 Task: Check the sale-to-list ratio of island bar in the last 1 year.
Action: Mouse moved to (839, 196)
Screenshot: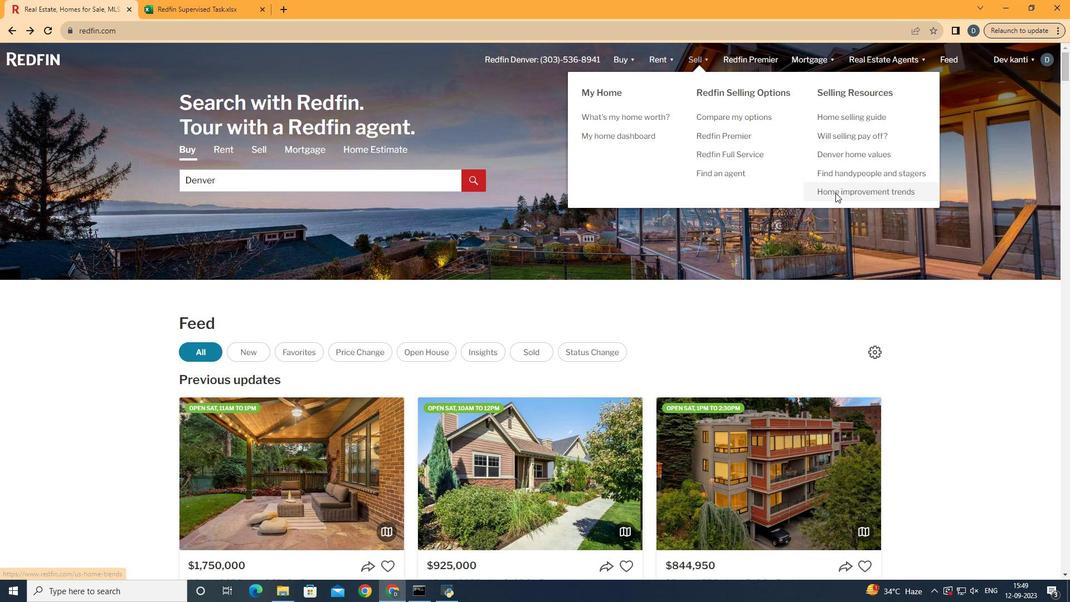 
Action: Mouse pressed left at (839, 196)
Screenshot: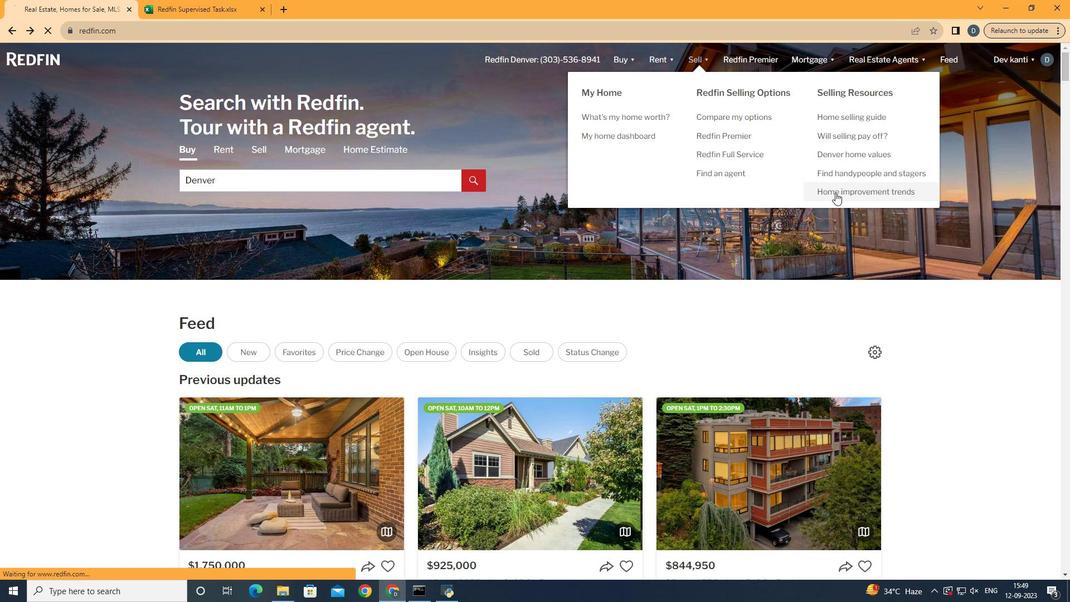 
Action: Mouse moved to (277, 217)
Screenshot: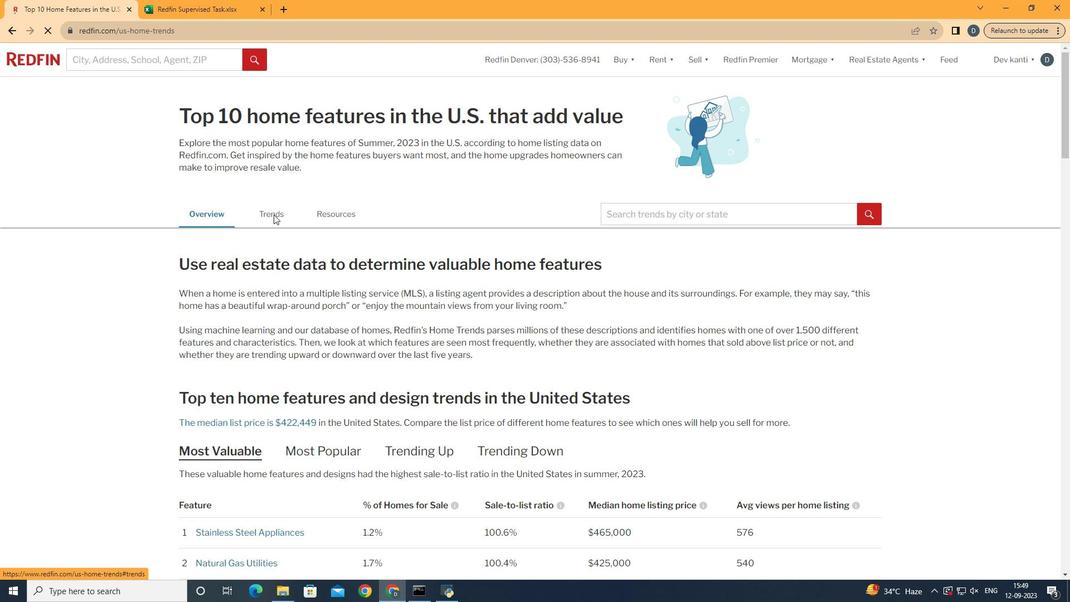 
Action: Mouse pressed left at (277, 217)
Screenshot: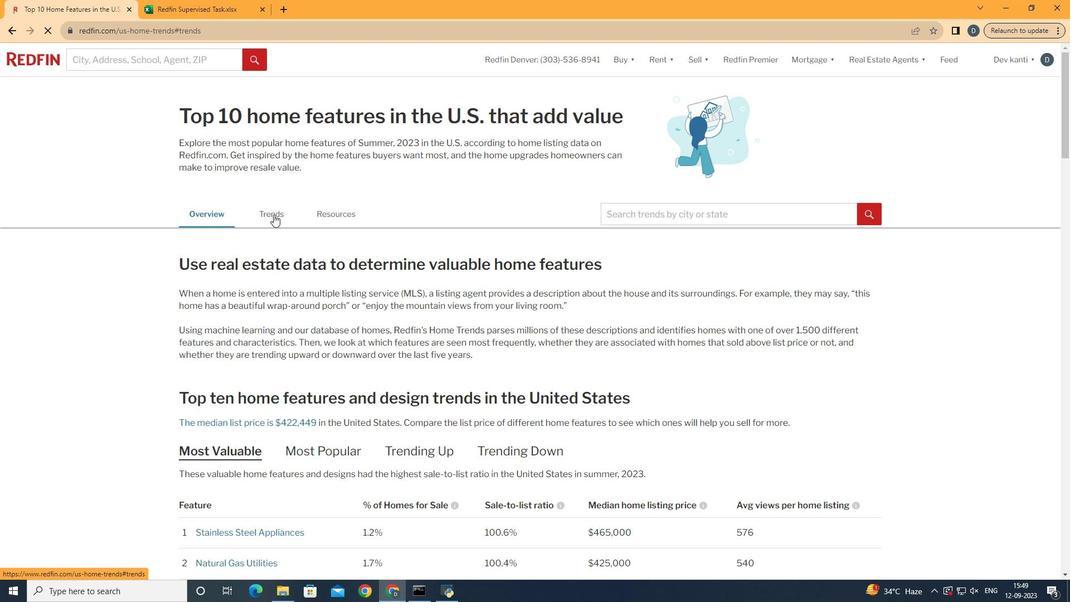 
Action: Mouse moved to (331, 381)
Screenshot: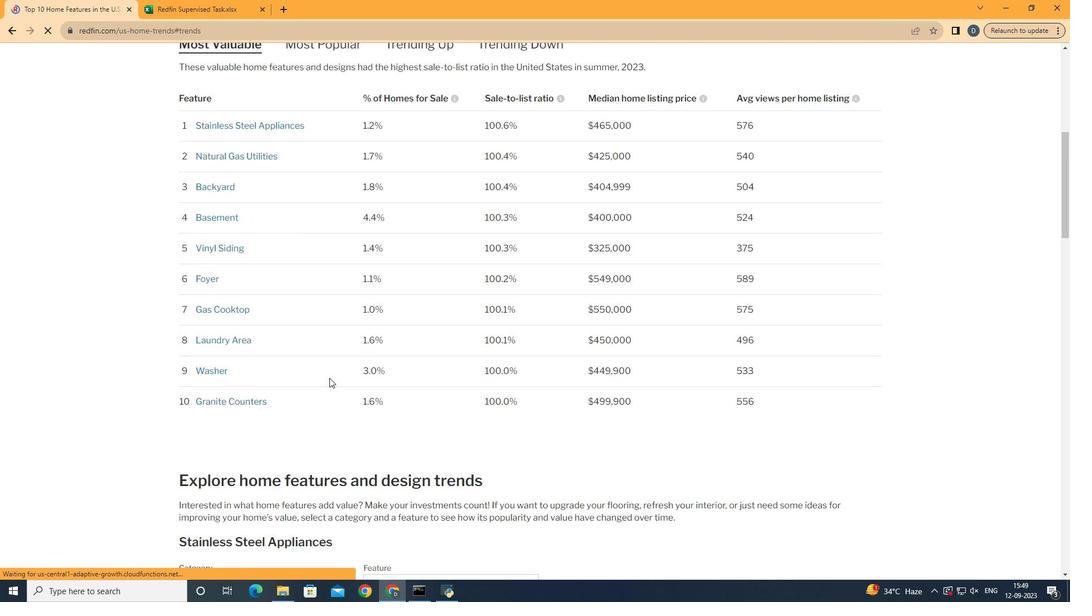 
Action: Mouse scrolled (331, 380) with delta (0, 0)
Screenshot: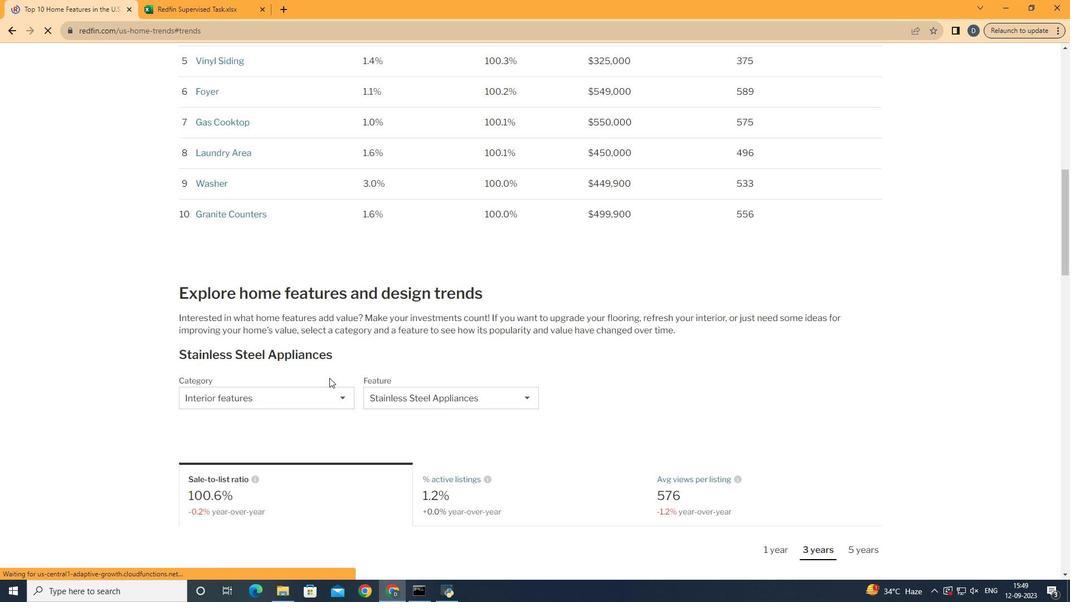 
Action: Mouse scrolled (331, 380) with delta (0, 0)
Screenshot: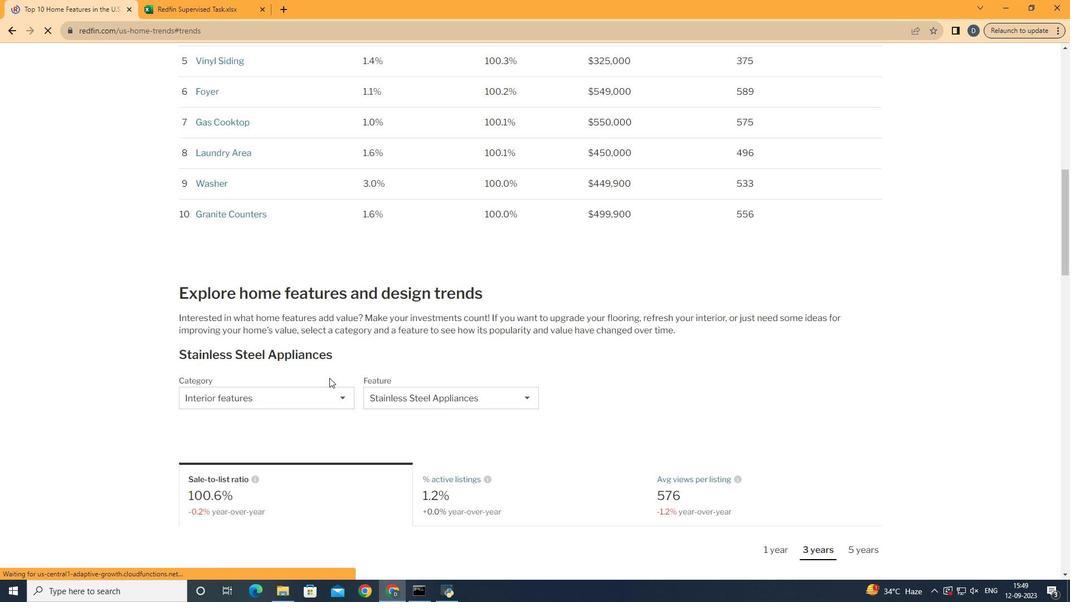 
Action: Mouse scrolled (331, 380) with delta (0, 0)
Screenshot: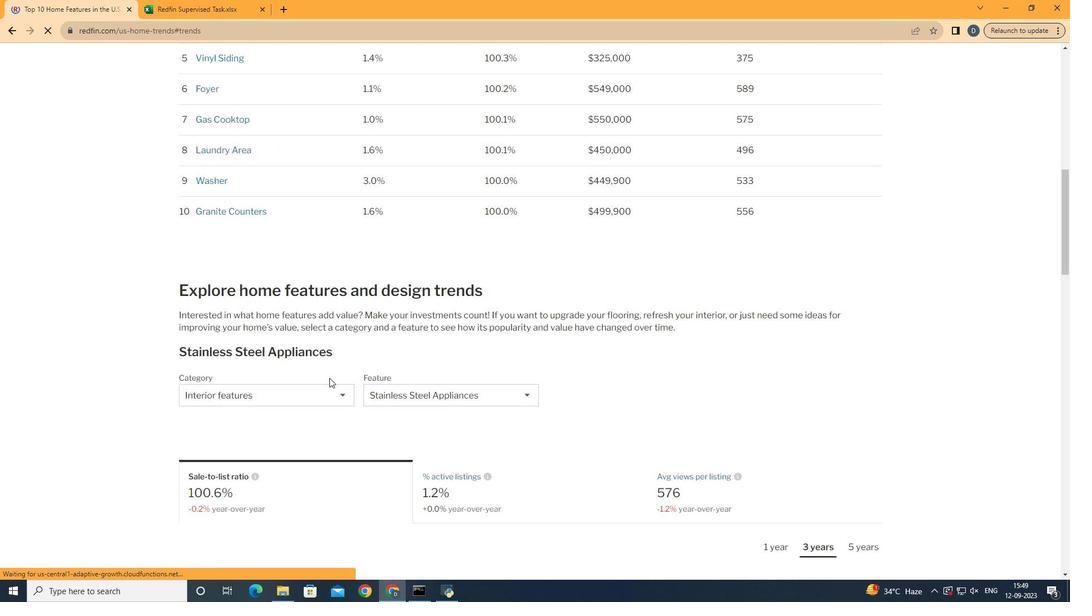 
Action: Mouse scrolled (331, 380) with delta (0, 0)
Screenshot: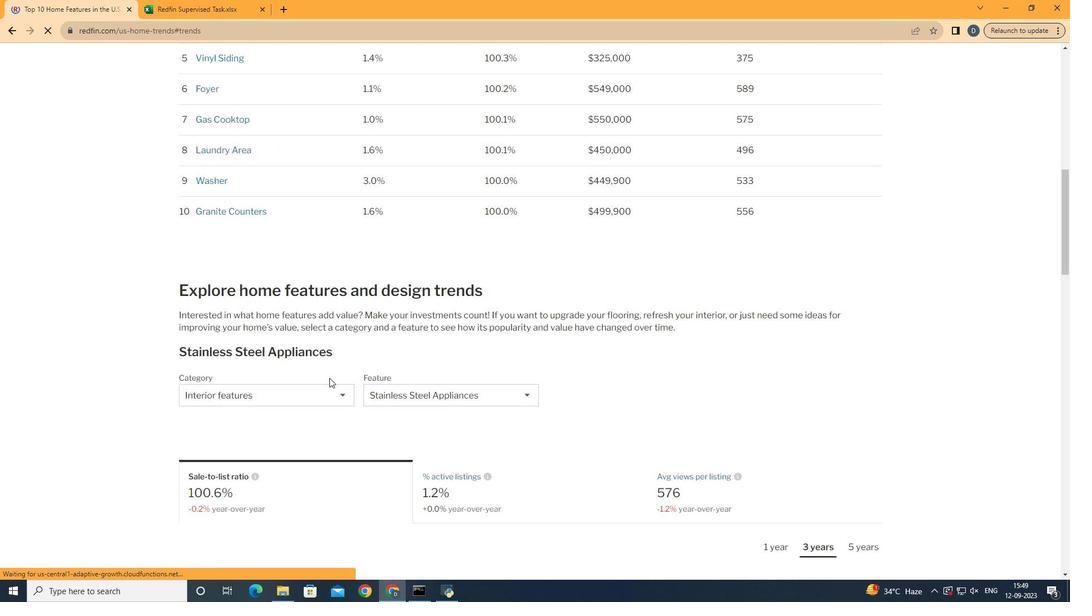 
Action: Mouse scrolled (331, 380) with delta (0, 0)
Screenshot: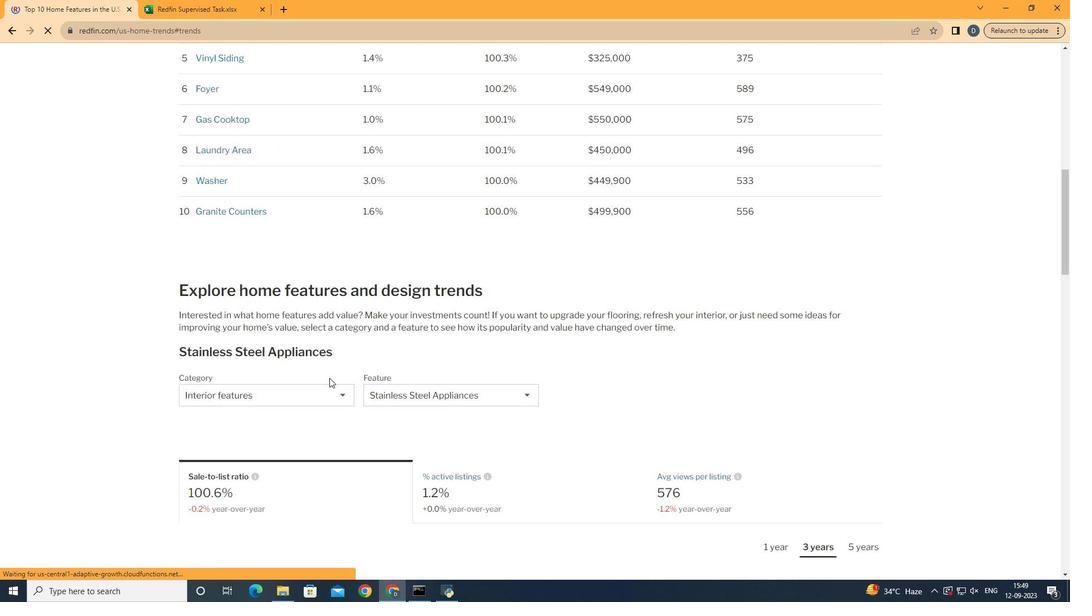 
Action: Mouse moved to (332, 381)
Screenshot: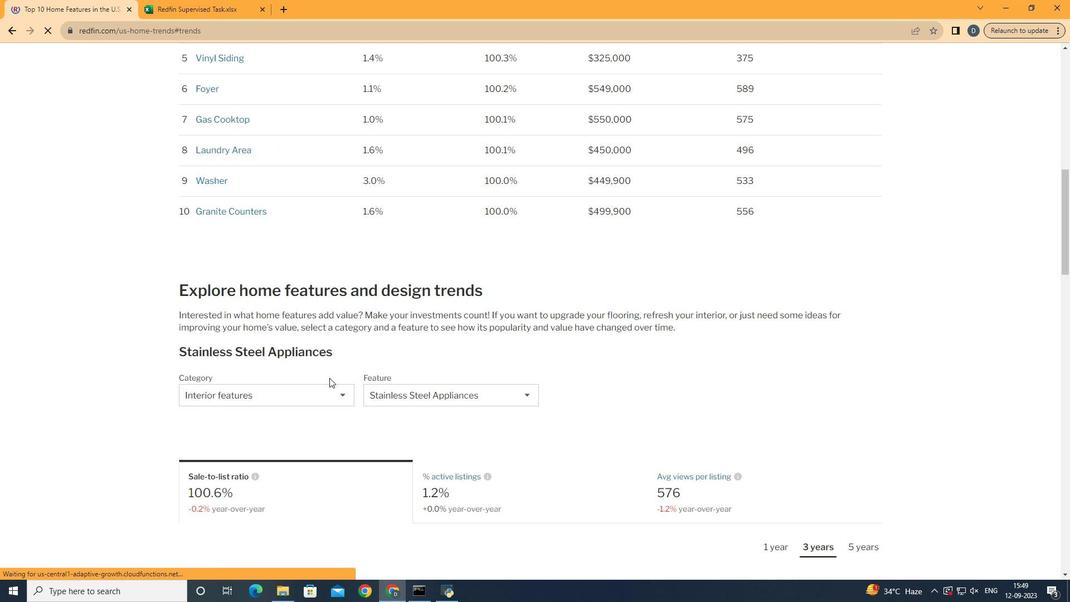 
Action: Mouse scrolled (332, 380) with delta (0, 0)
Screenshot: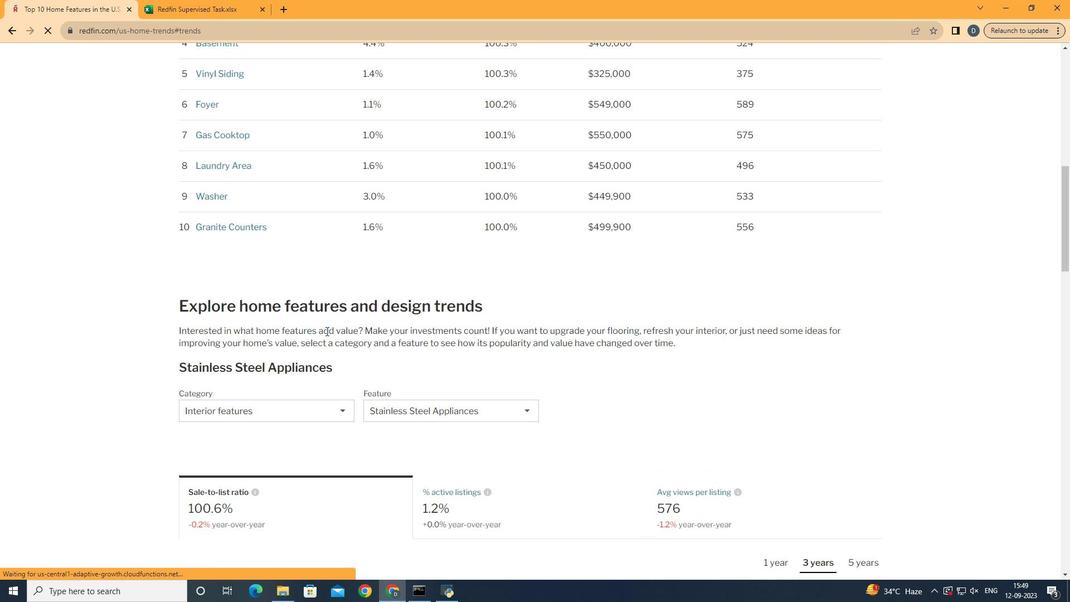 
Action: Mouse scrolled (332, 380) with delta (0, 0)
Screenshot: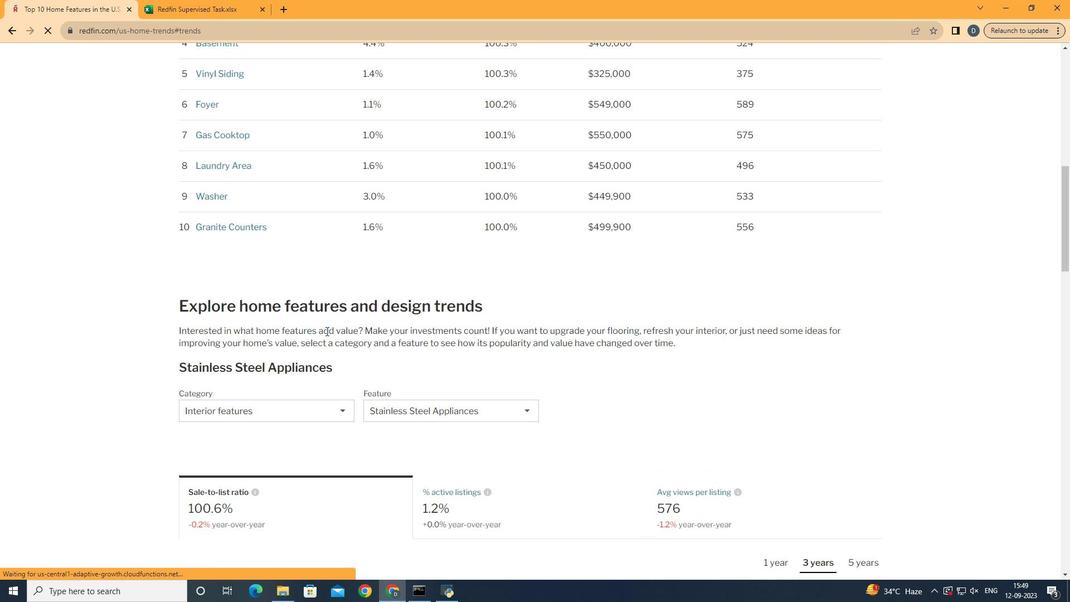 
Action: Mouse scrolled (332, 380) with delta (0, 0)
Screenshot: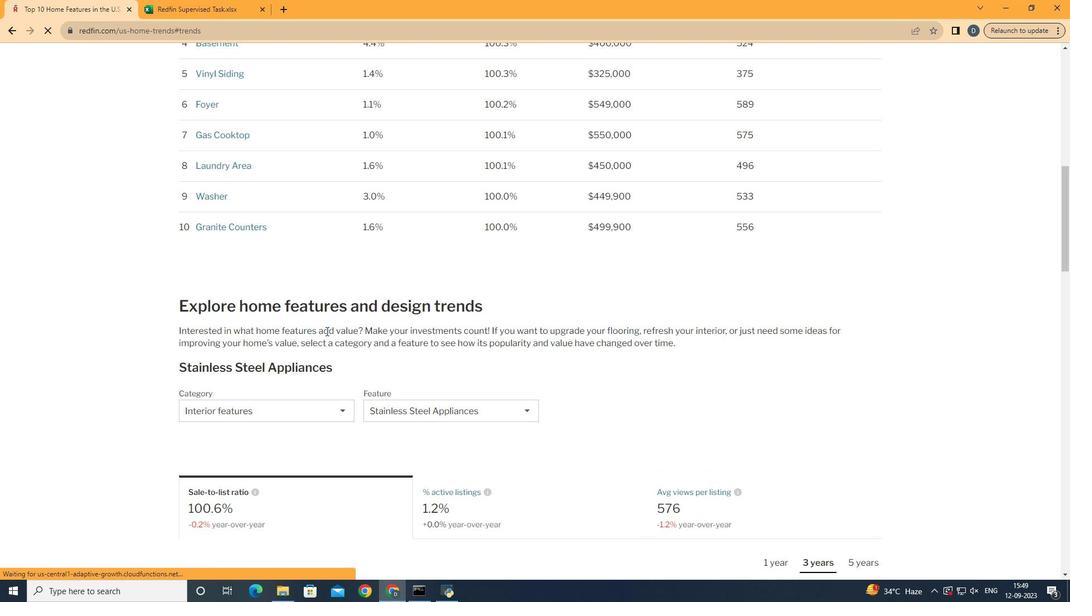 
Action: Mouse moved to (323, 328)
Screenshot: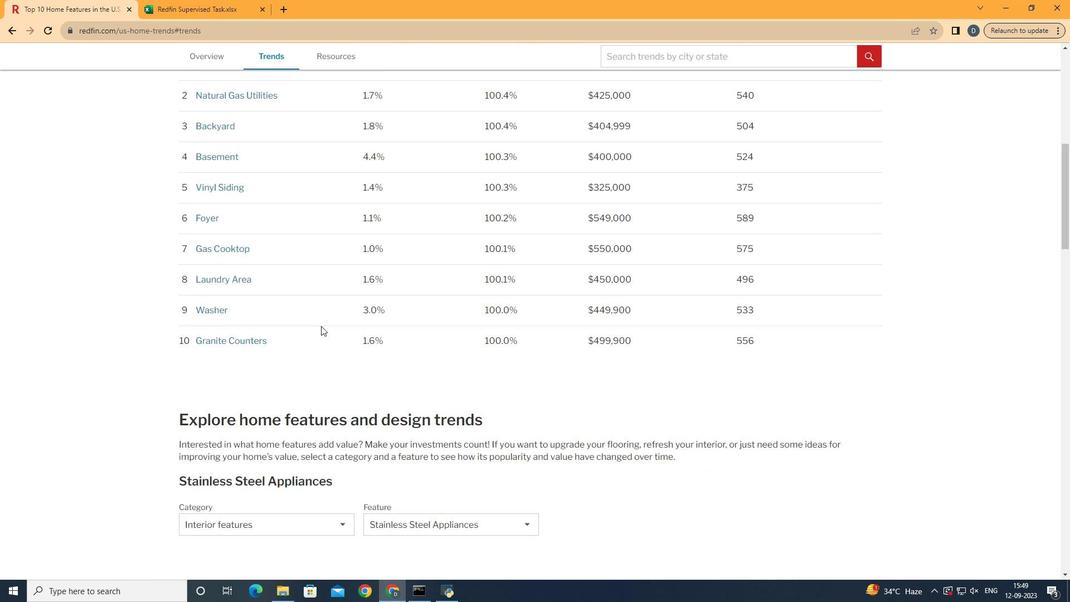
Action: Mouse scrolled (323, 327) with delta (0, 0)
Screenshot: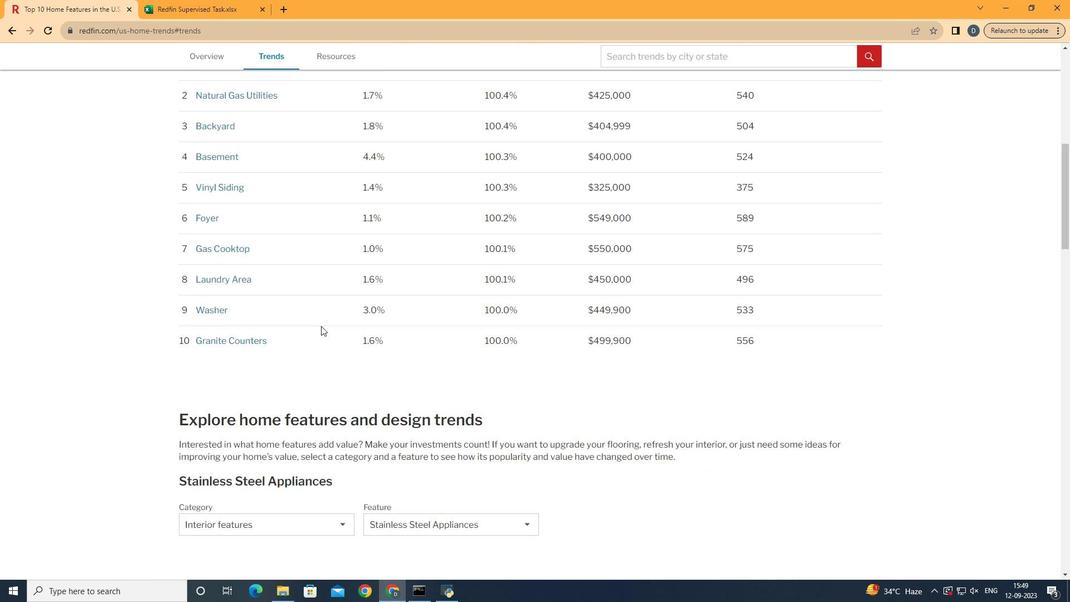 
Action: Mouse moved to (323, 328)
Screenshot: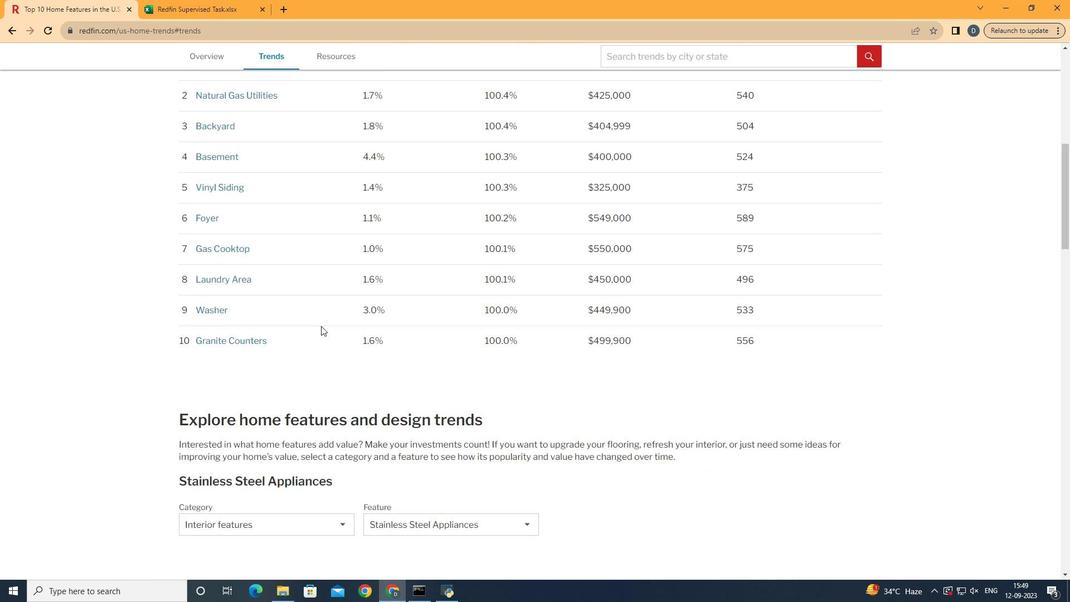 
Action: Mouse scrolled (323, 328) with delta (0, 0)
Screenshot: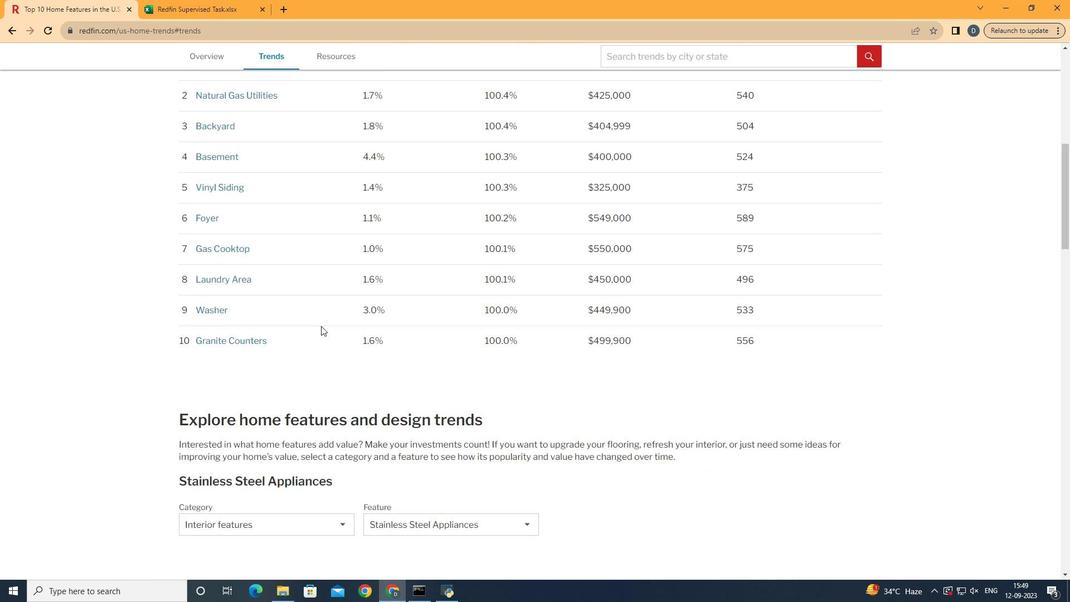 
Action: Mouse scrolled (323, 328) with delta (0, 0)
Screenshot: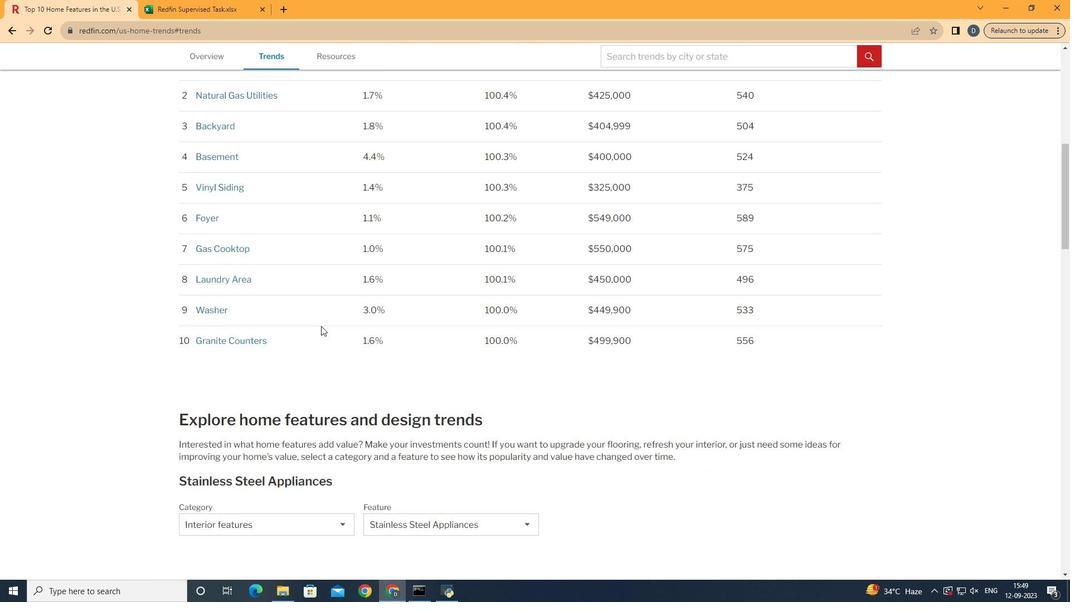 
Action: Mouse moved to (324, 329)
Screenshot: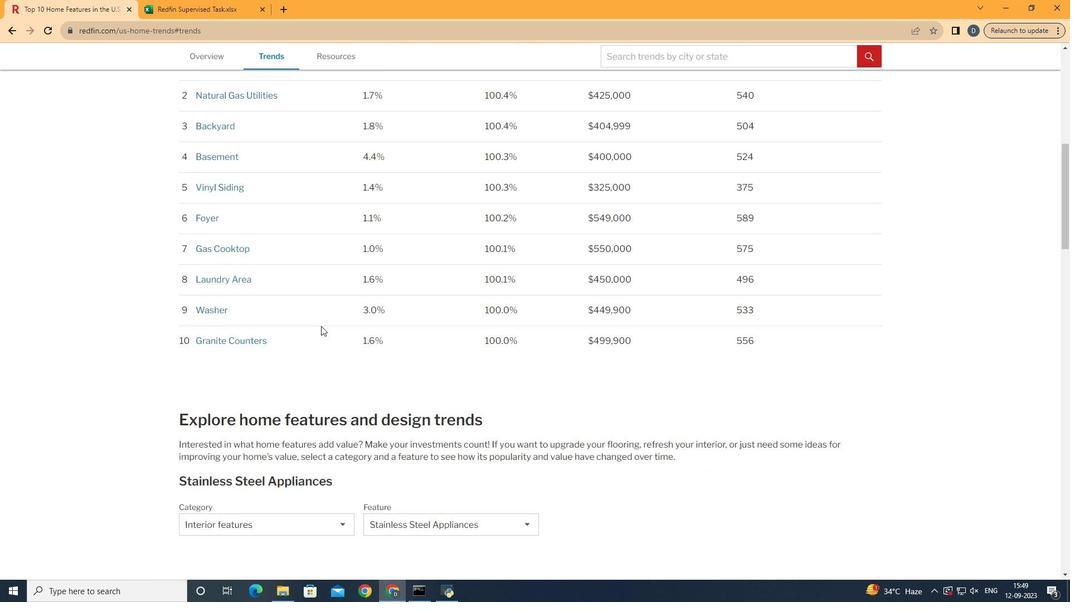 
Action: Mouse scrolled (324, 328) with delta (0, 0)
Screenshot: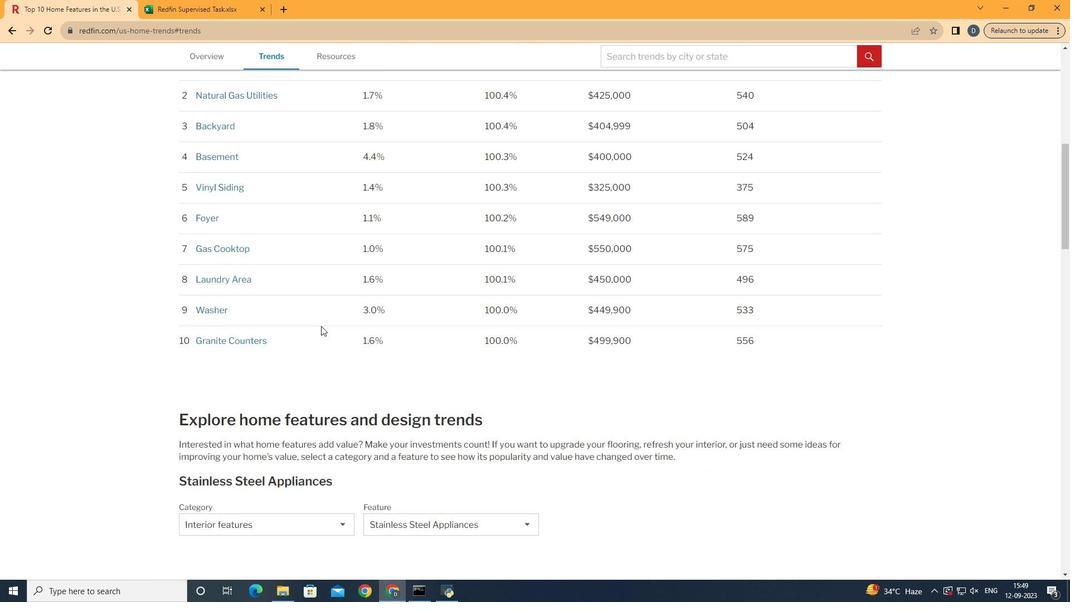 
Action: Mouse moved to (324, 326)
Screenshot: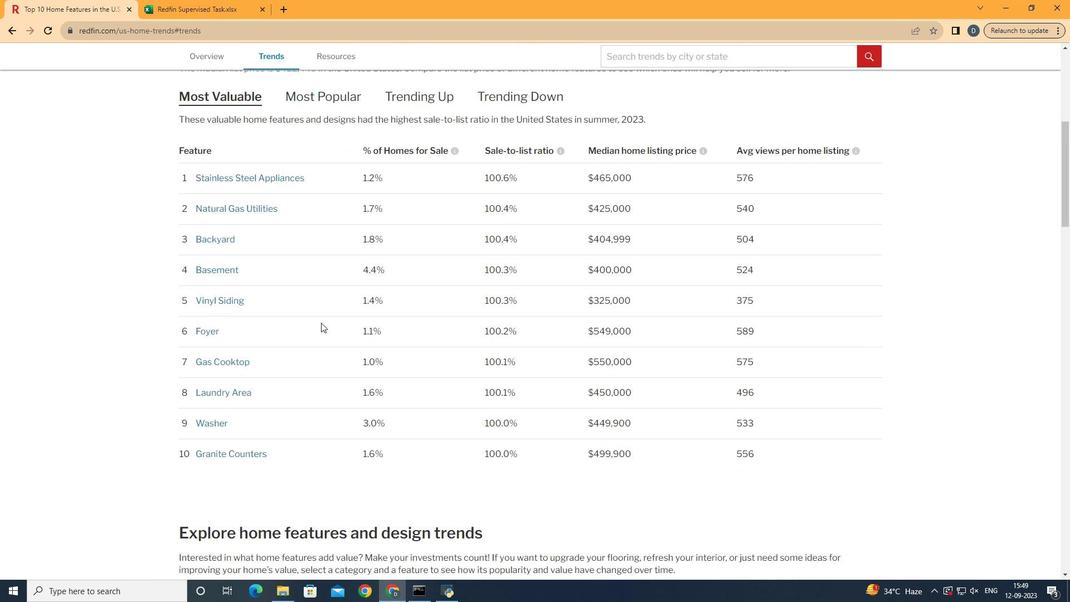 
Action: Mouse scrolled (324, 325) with delta (0, 0)
Screenshot: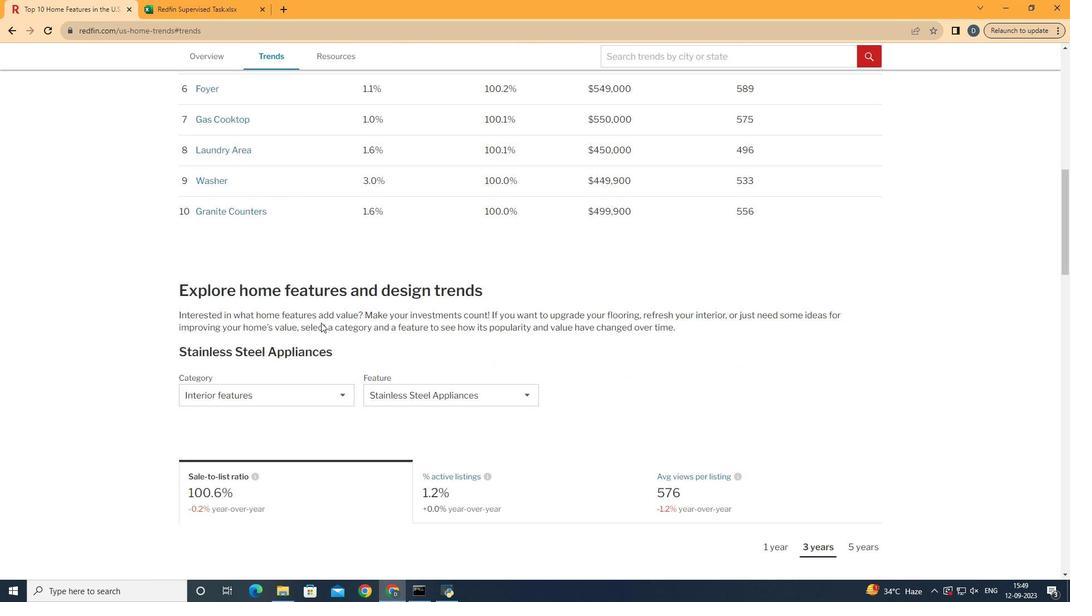
Action: Mouse scrolled (324, 325) with delta (0, 0)
Screenshot: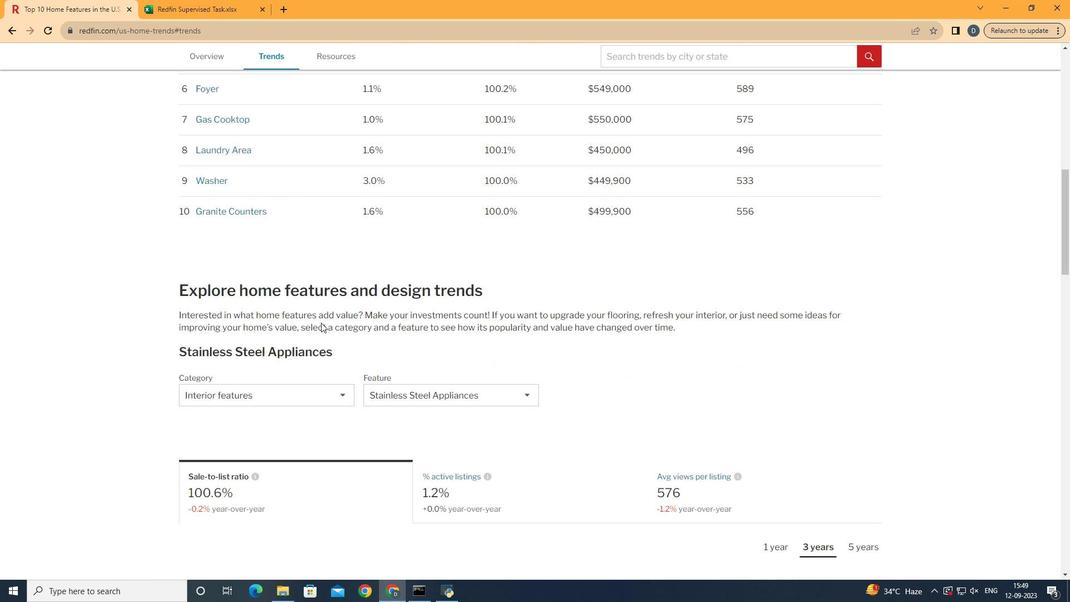 
Action: Mouse scrolled (324, 325) with delta (0, 0)
Screenshot: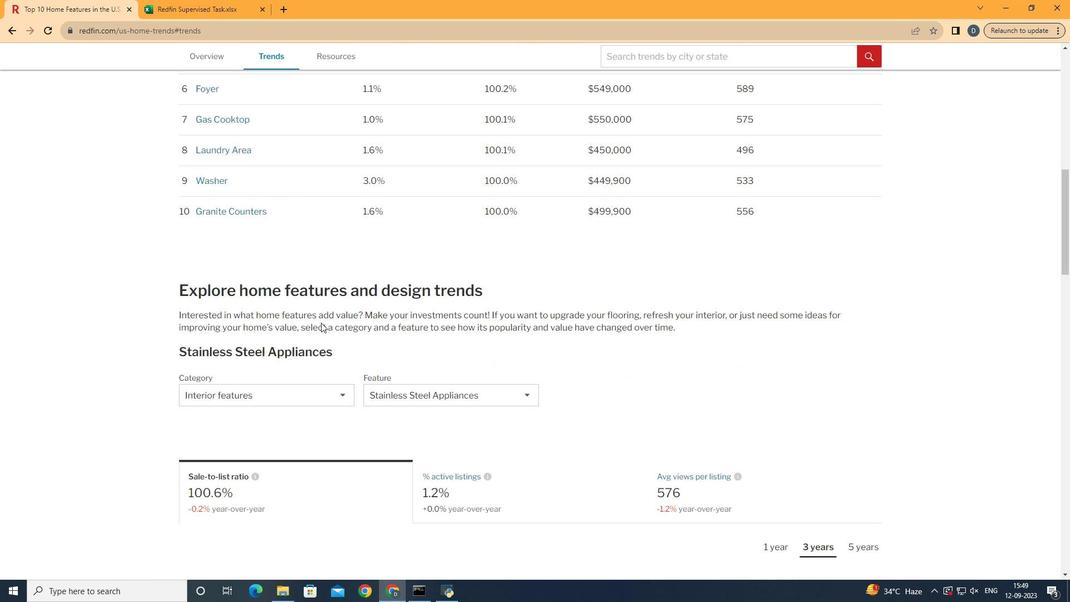 
Action: Mouse scrolled (324, 325) with delta (0, 0)
Screenshot: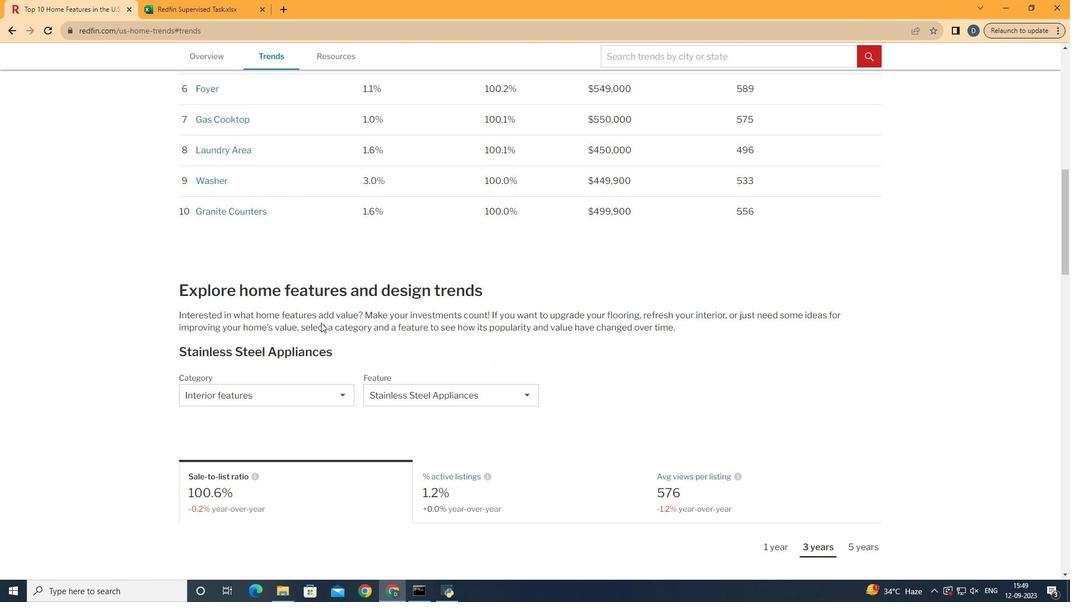 
Action: Mouse scrolled (324, 325) with delta (0, 0)
Screenshot: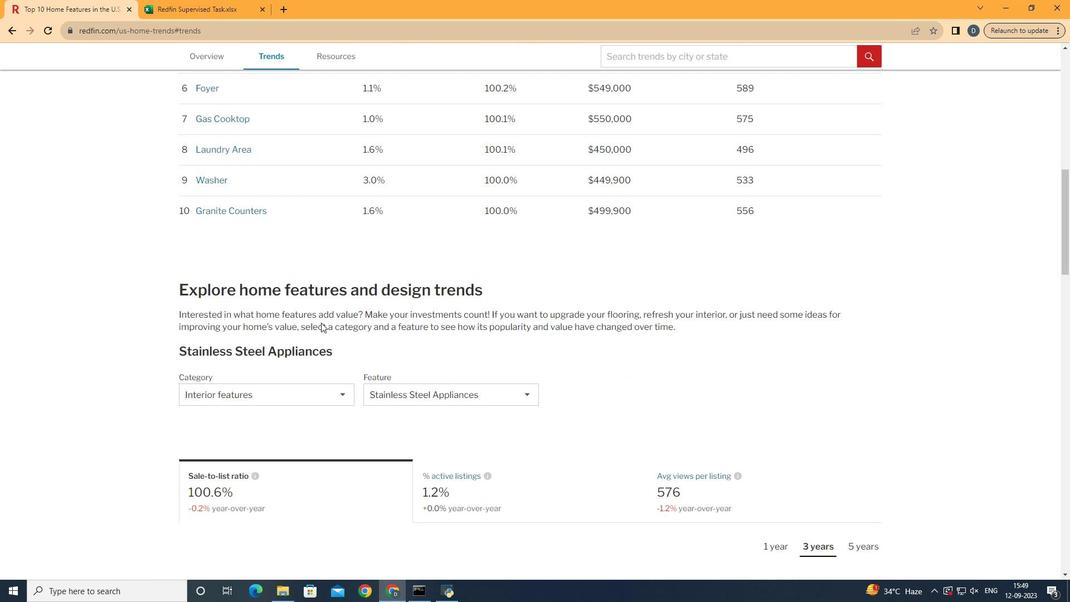 
Action: Mouse scrolled (324, 325) with delta (0, 0)
Screenshot: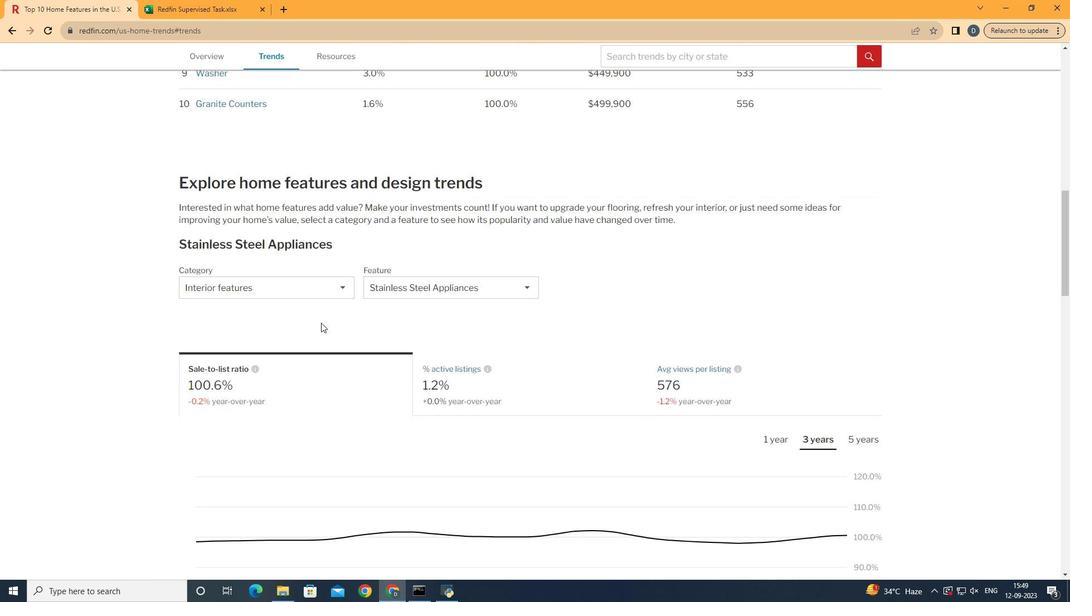 
Action: Mouse scrolled (324, 325) with delta (0, 0)
Screenshot: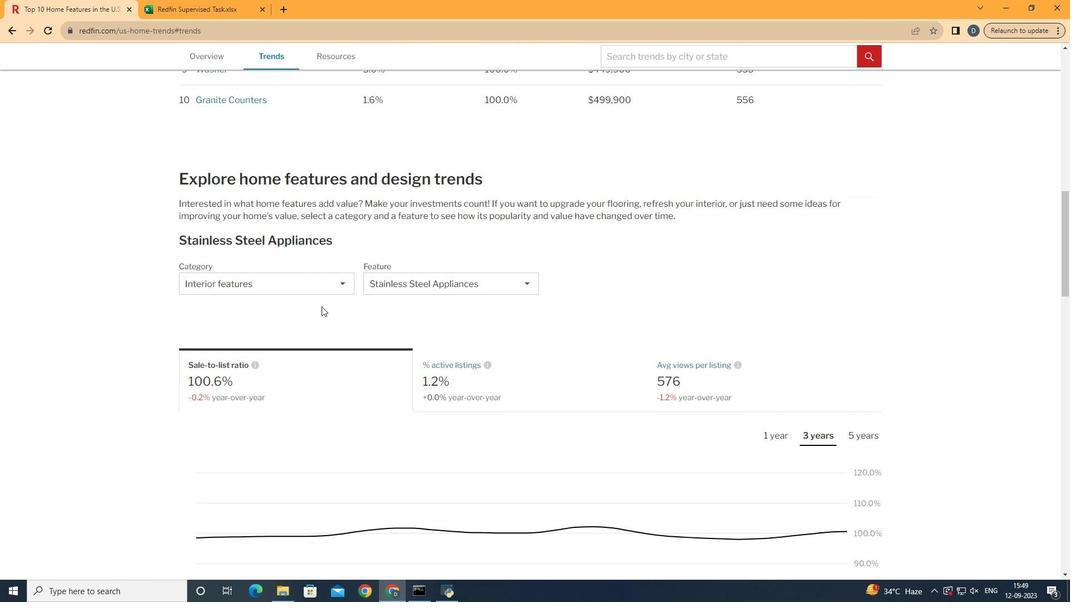 
Action: Mouse moved to (333, 291)
Screenshot: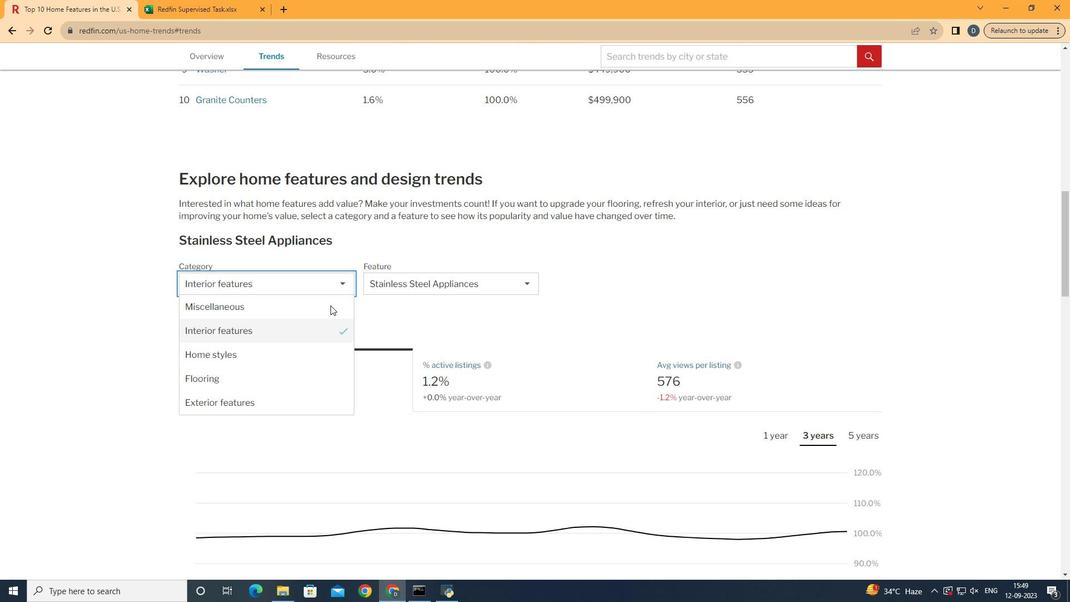 
Action: Mouse pressed left at (333, 291)
Screenshot: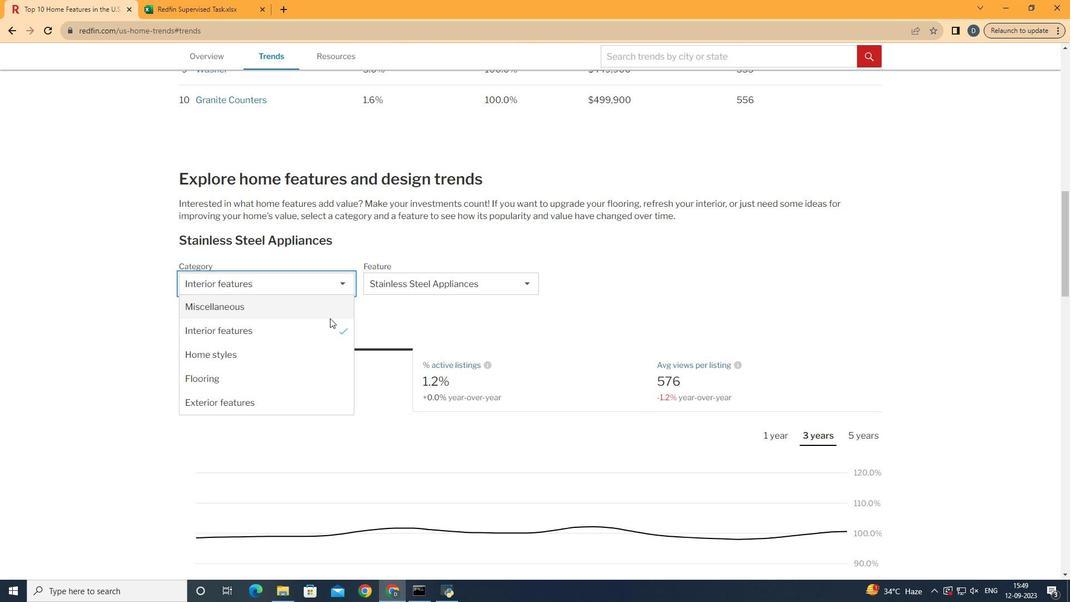 
Action: Mouse moved to (331, 337)
Screenshot: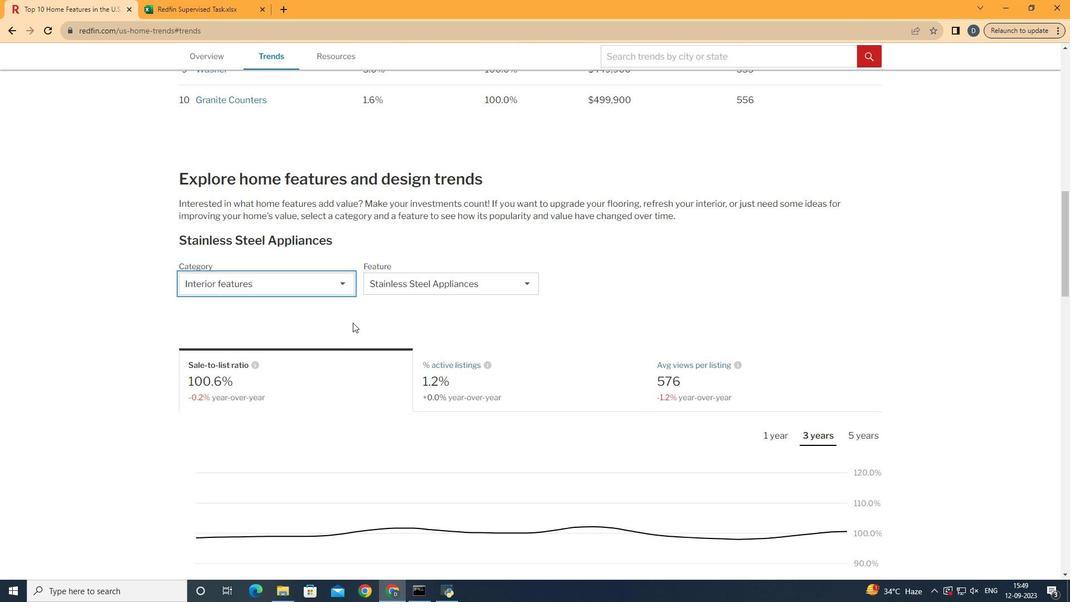 
Action: Mouse pressed left at (331, 337)
Screenshot: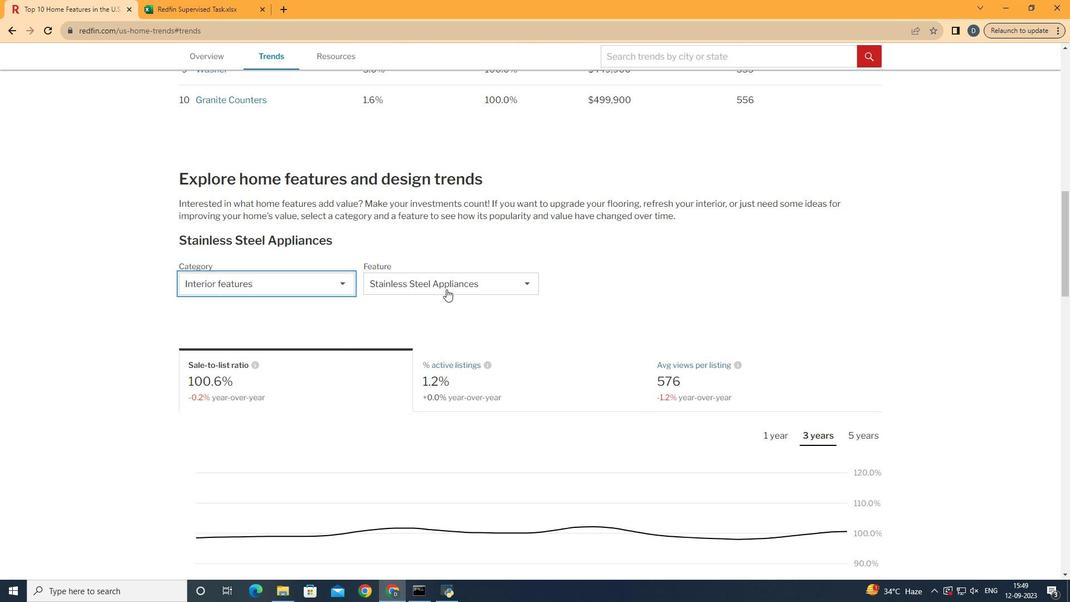 
Action: Mouse moved to (449, 292)
Screenshot: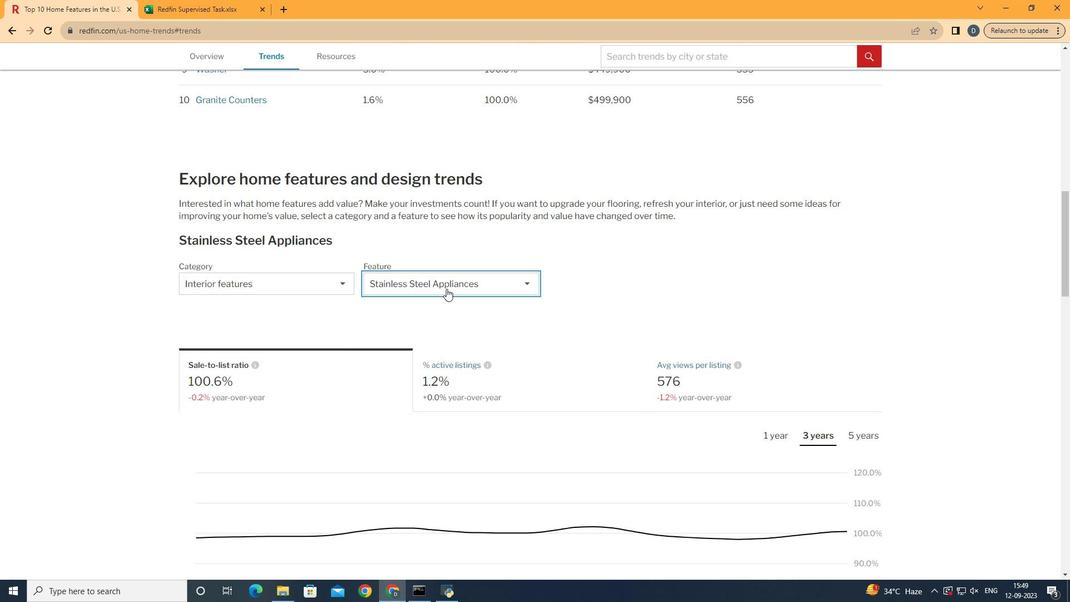 
Action: Mouse pressed left at (449, 292)
Screenshot: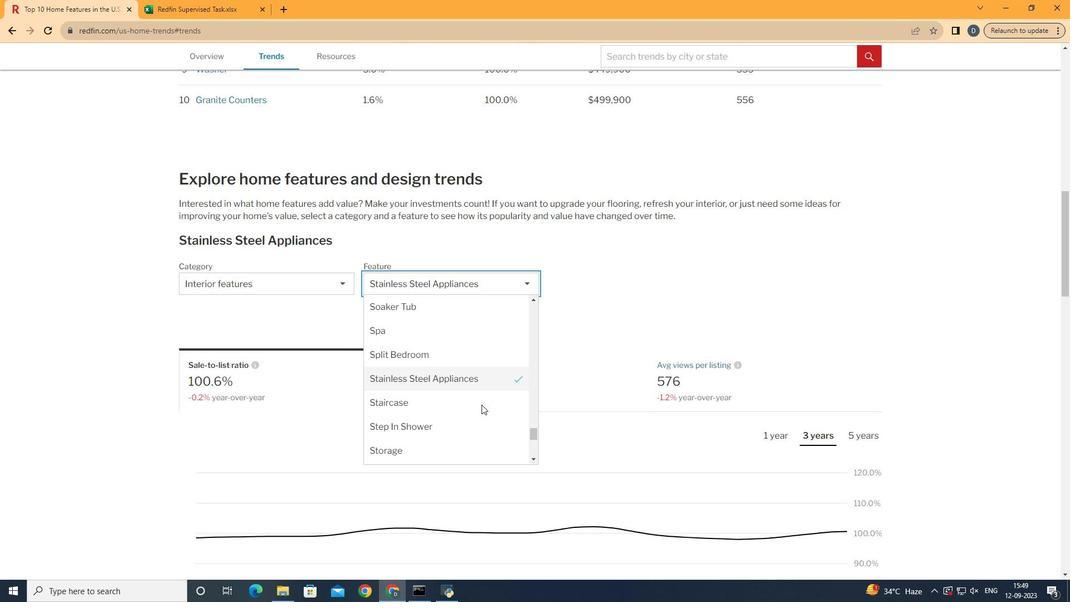
Action: Mouse moved to (493, 415)
Screenshot: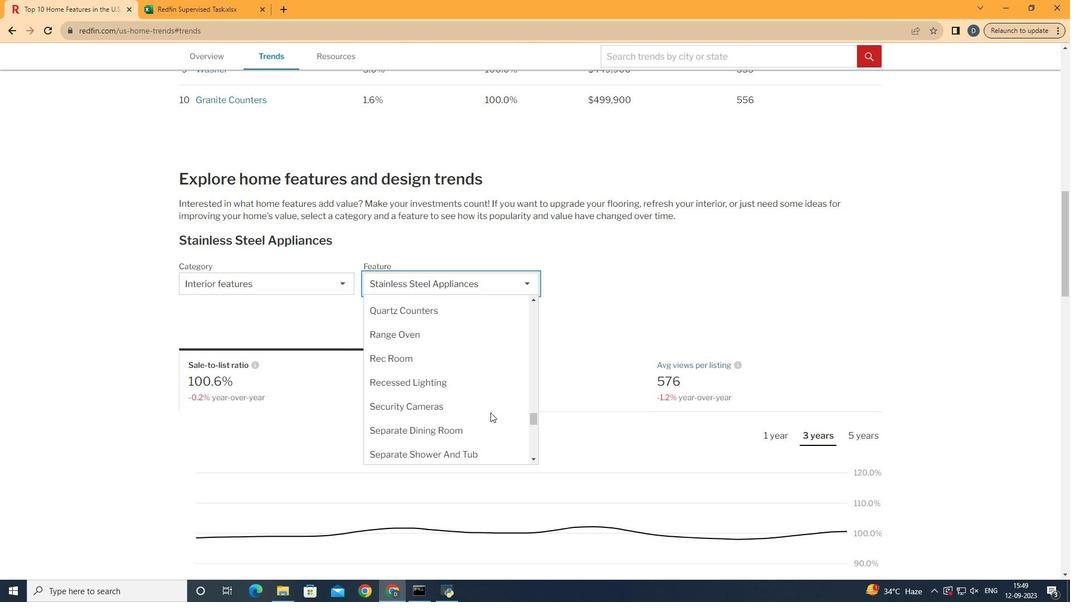 
Action: Mouse scrolled (493, 416) with delta (0, 0)
Screenshot: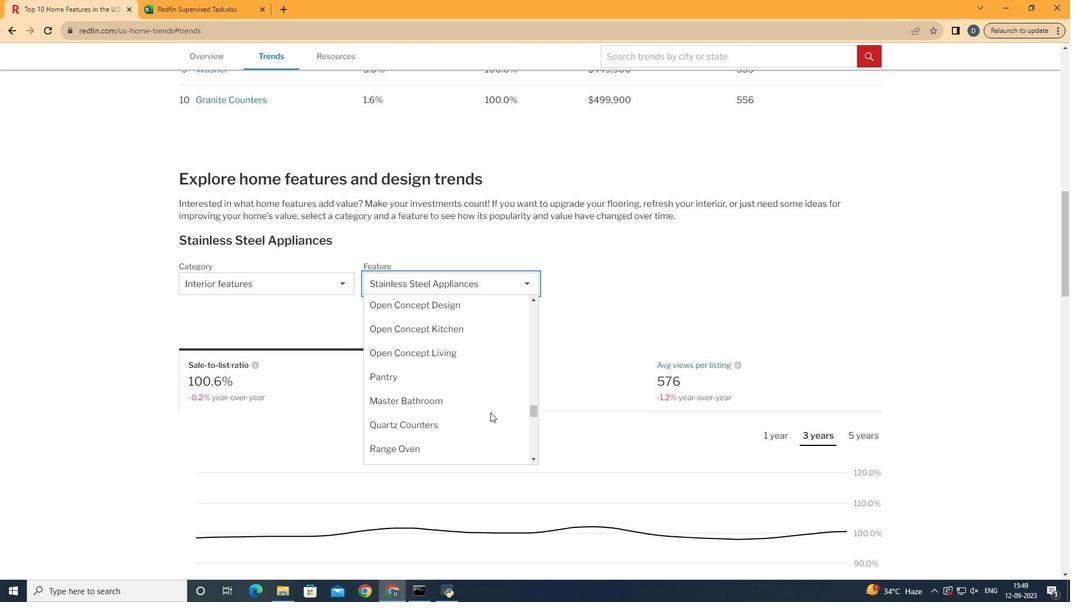 
Action: Mouse scrolled (493, 416) with delta (0, 0)
Screenshot: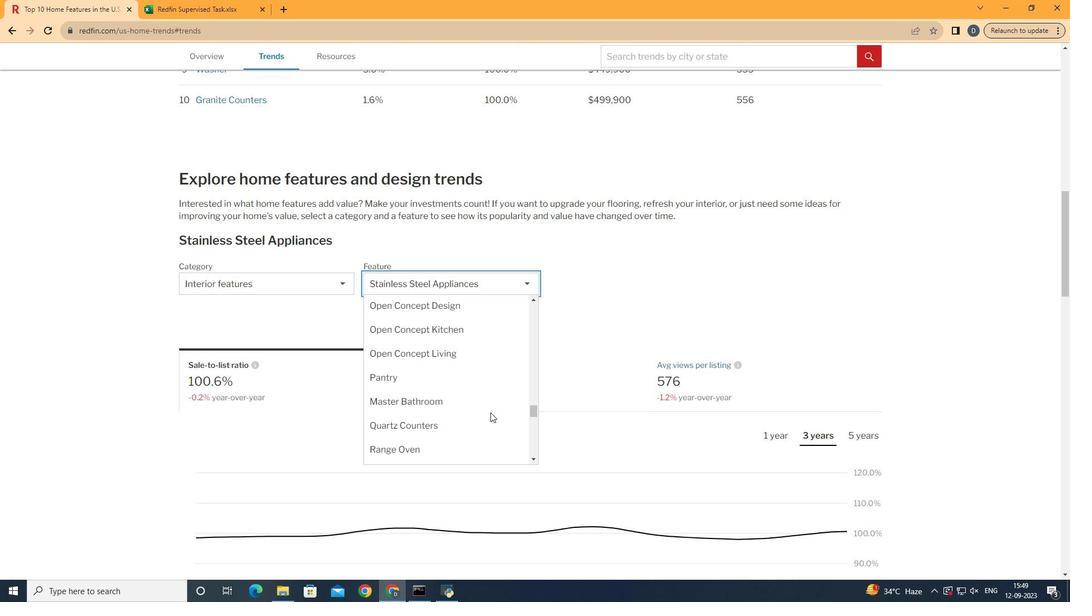 
Action: Mouse scrolled (493, 416) with delta (0, 0)
Screenshot: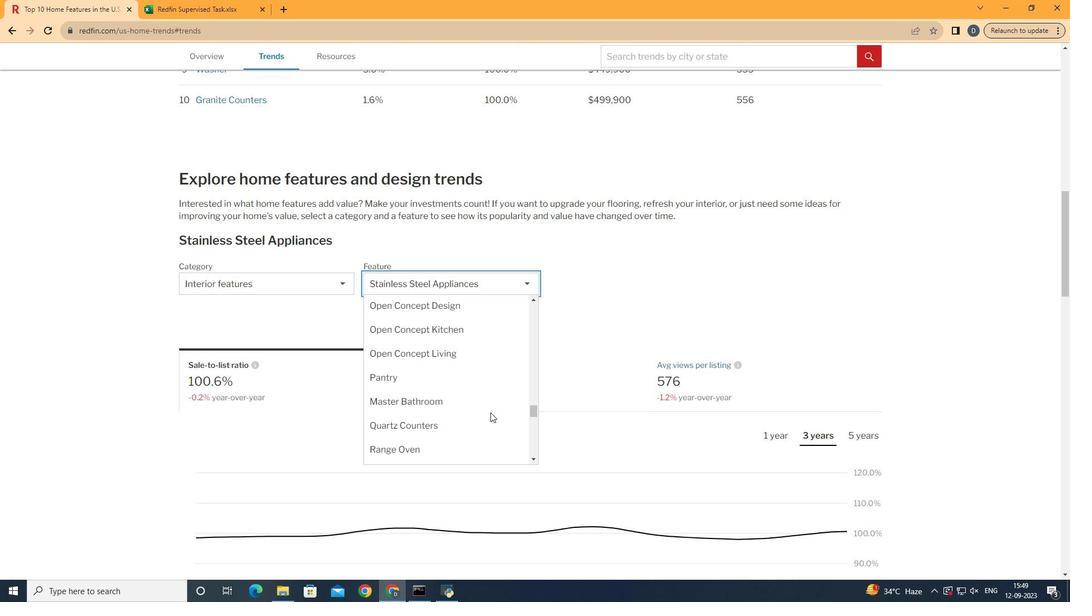 
Action: Mouse scrolled (493, 416) with delta (0, 0)
Screenshot: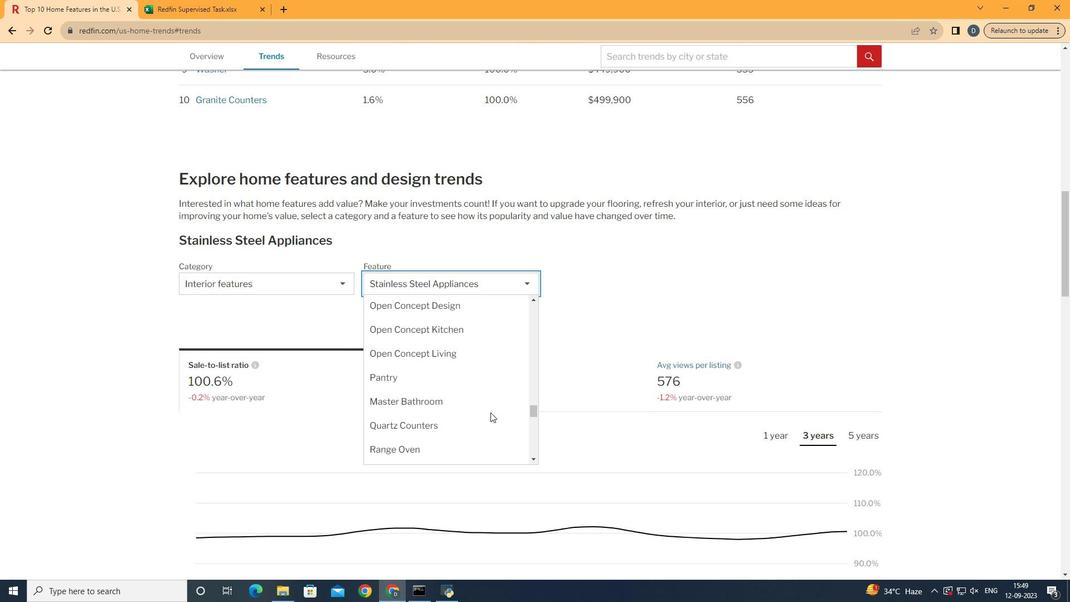 
Action: Mouse scrolled (493, 416) with delta (0, 0)
Screenshot: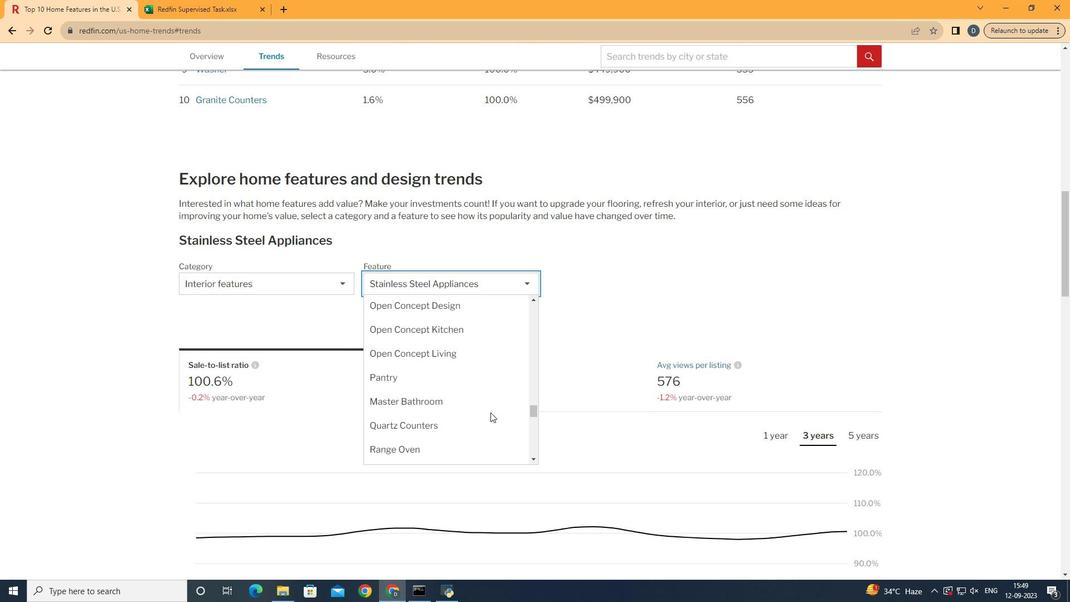 
Action: Mouse scrolled (493, 416) with delta (0, 0)
Screenshot: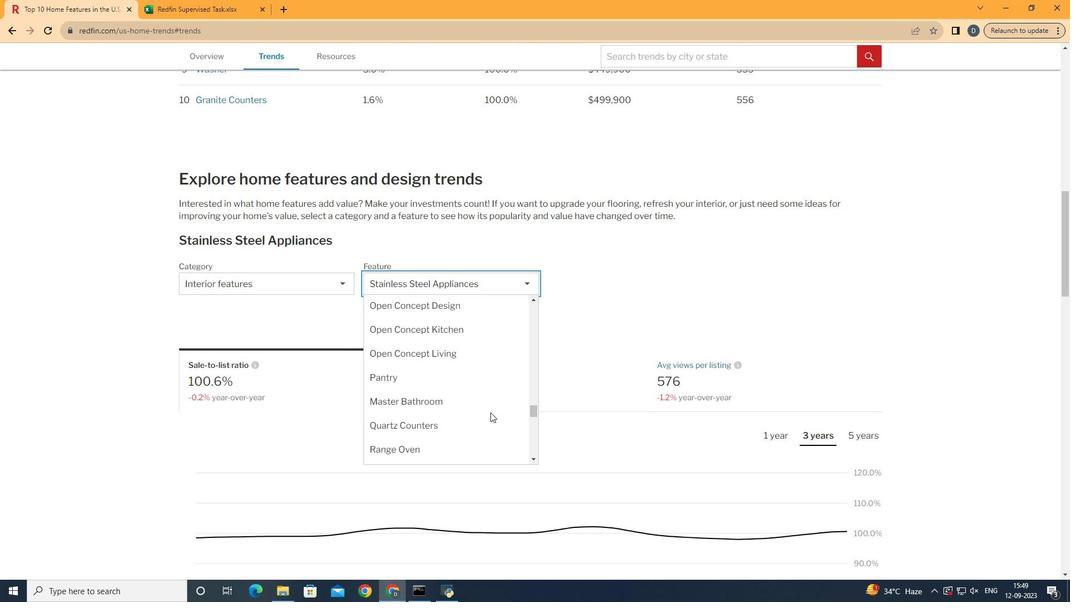 
Action: Mouse scrolled (493, 416) with delta (0, 0)
Screenshot: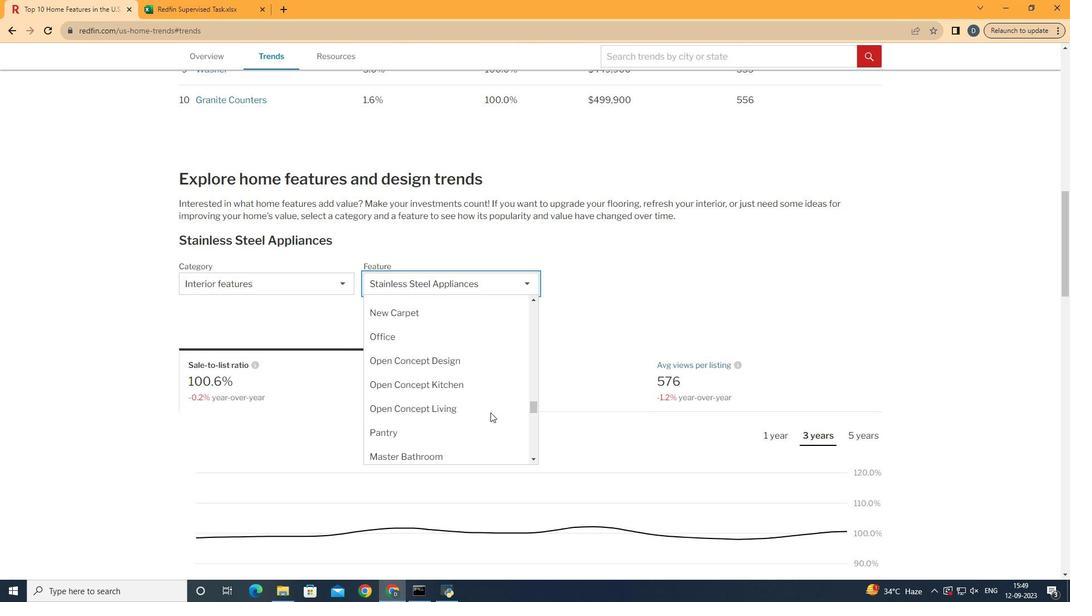 
Action: Mouse scrolled (493, 416) with delta (0, 0)
Screenshot: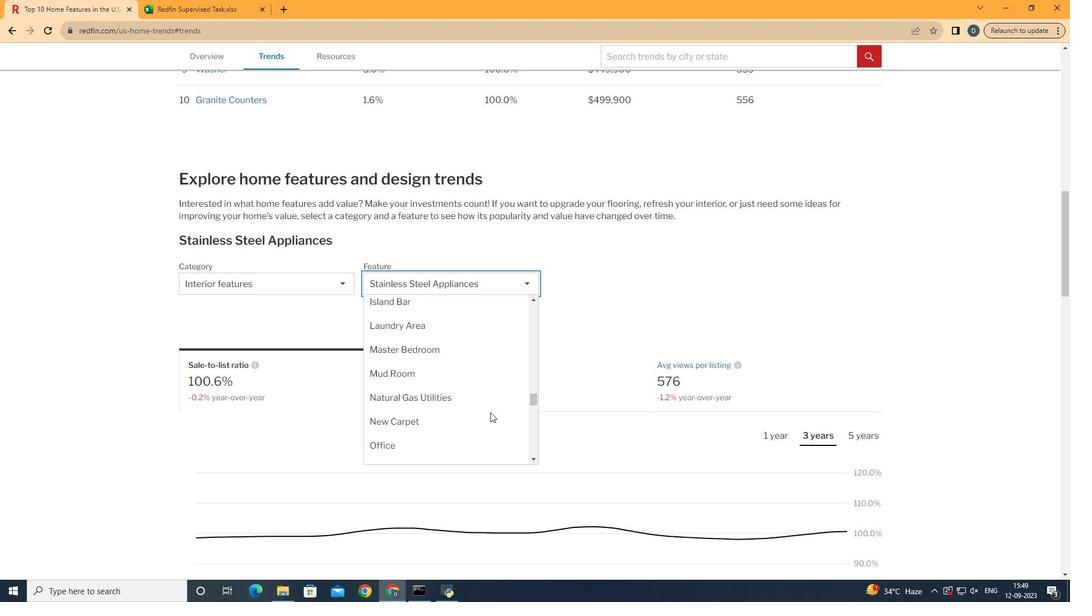 
Action: Mouse scrolled (493, 416) with delta (0, 0)
Screenshot: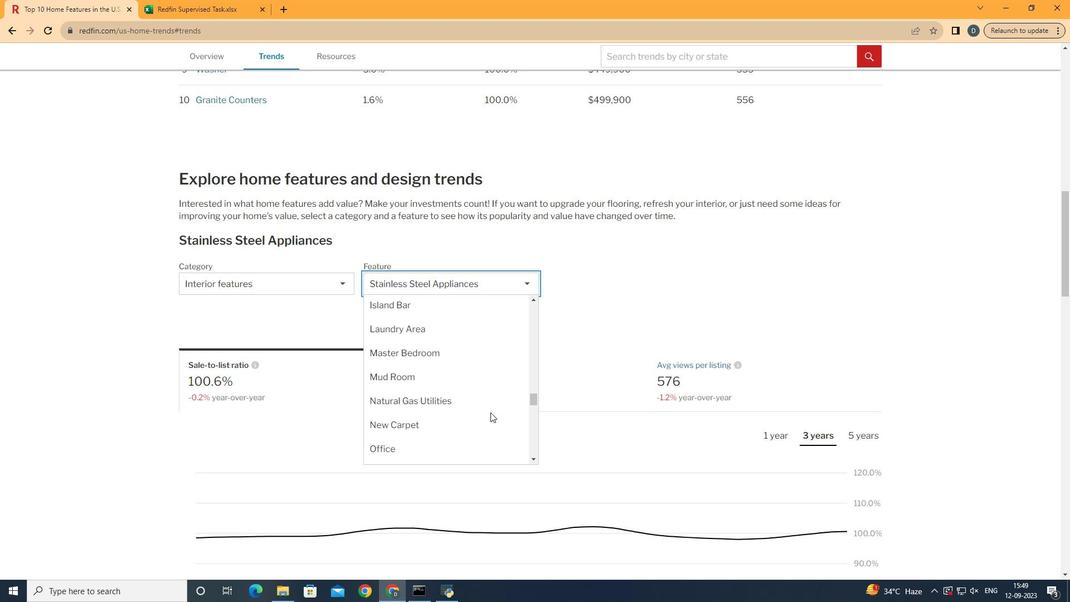 
Action: Mouse moved to (492, 386)
Screenshot: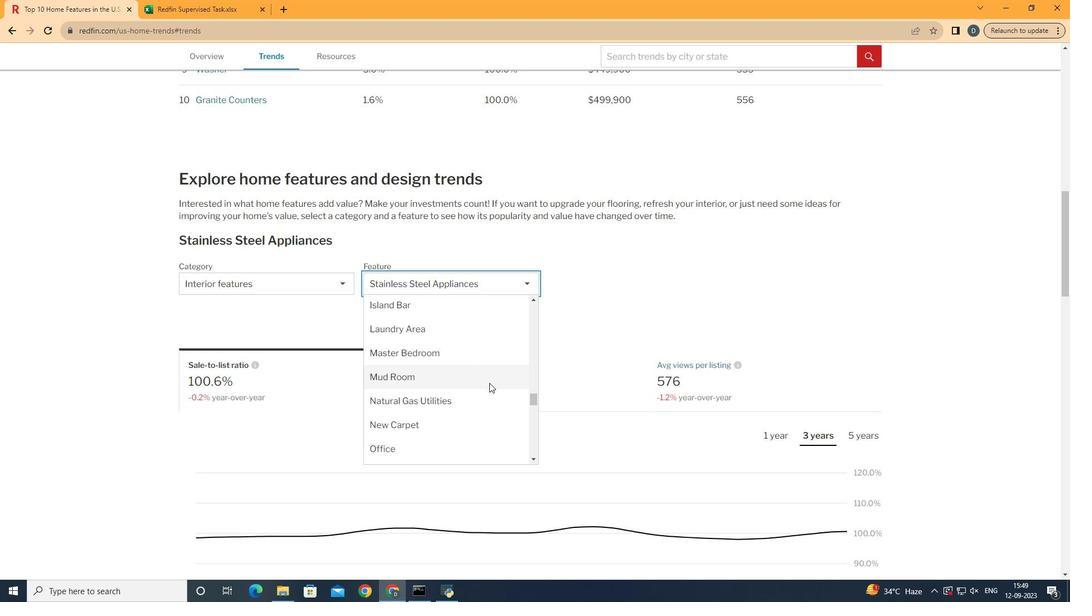 
Action: Mouse scrolled (492, 386) with delta (0, 0)
Screenshot: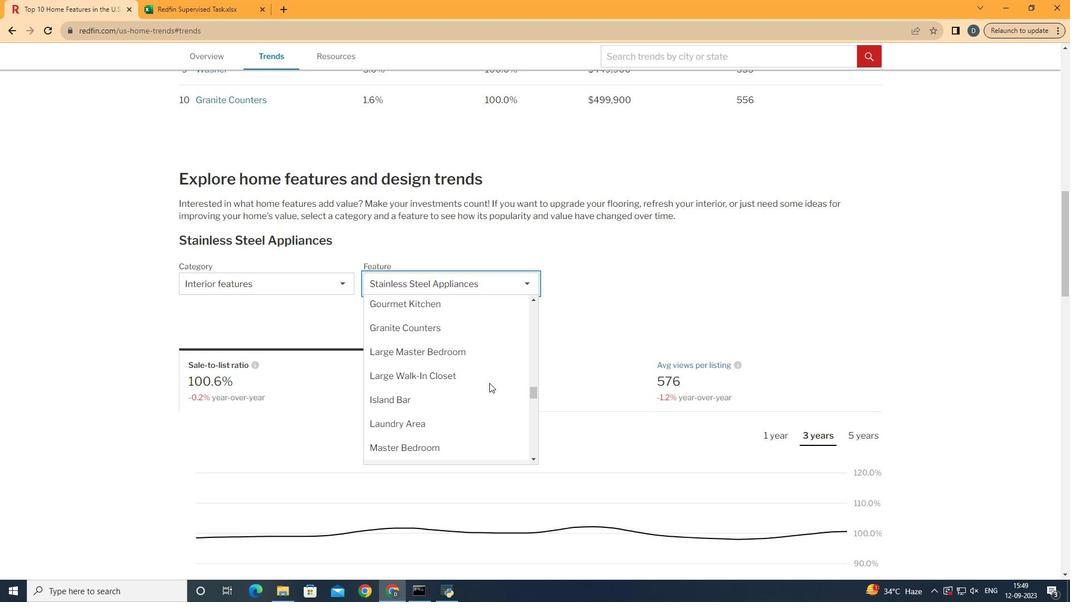 
Action: Mouse scrolled (492, 386) with delta (0, 0)
Screenshot: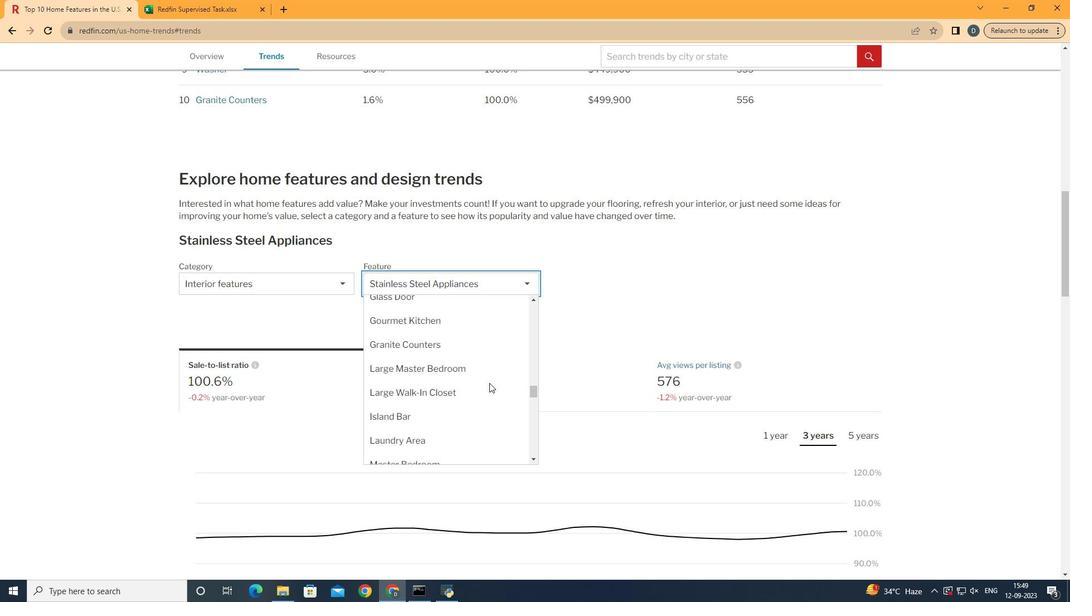 
Action: Mouse moved to (474, 422)
Screenshot: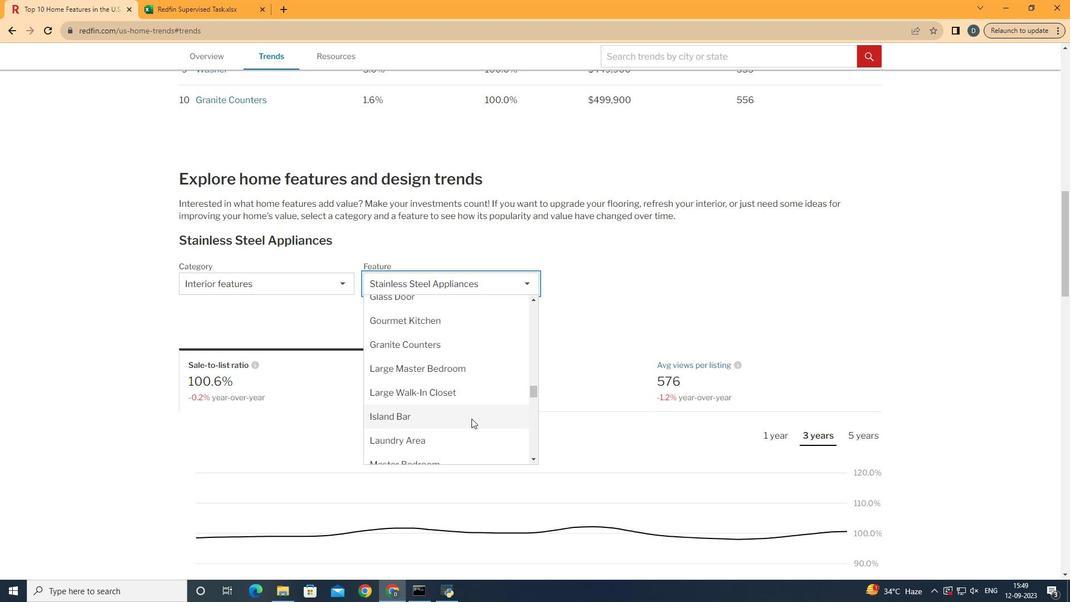 
Action: Mouse pressed left at (474, 422)
Screenshot: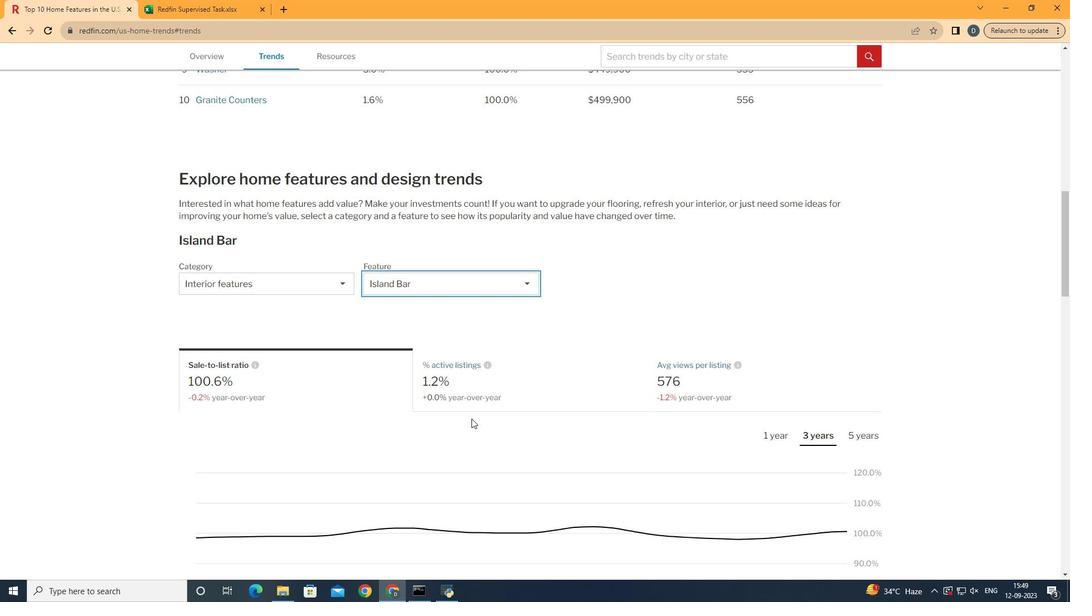 
Action: Mouse moved to (349, 379)
Screenshot: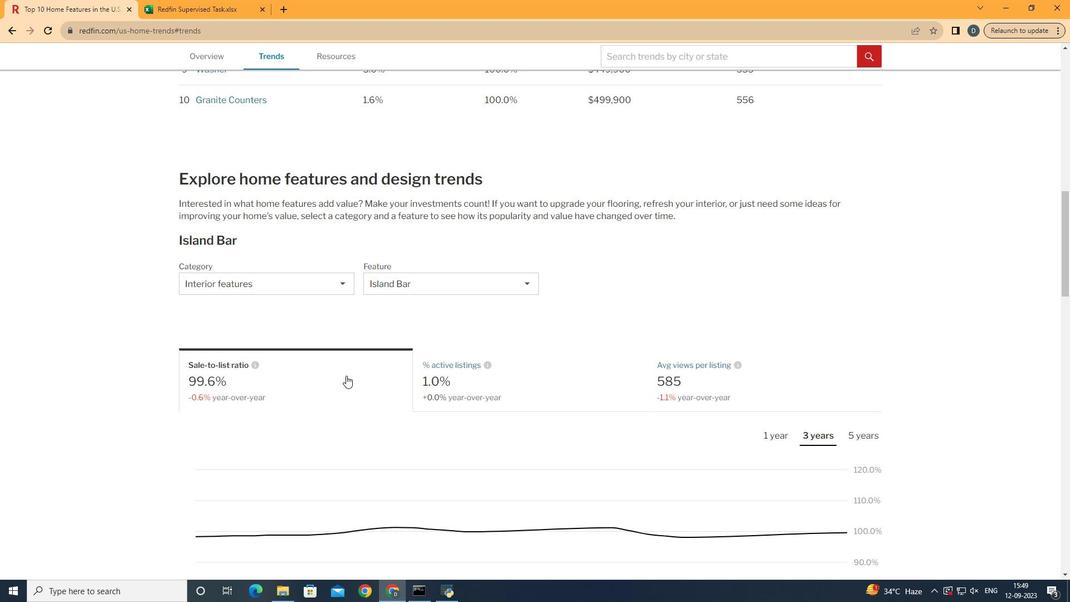
Action: Mouse pressed left at (349, 379)
Screenshot: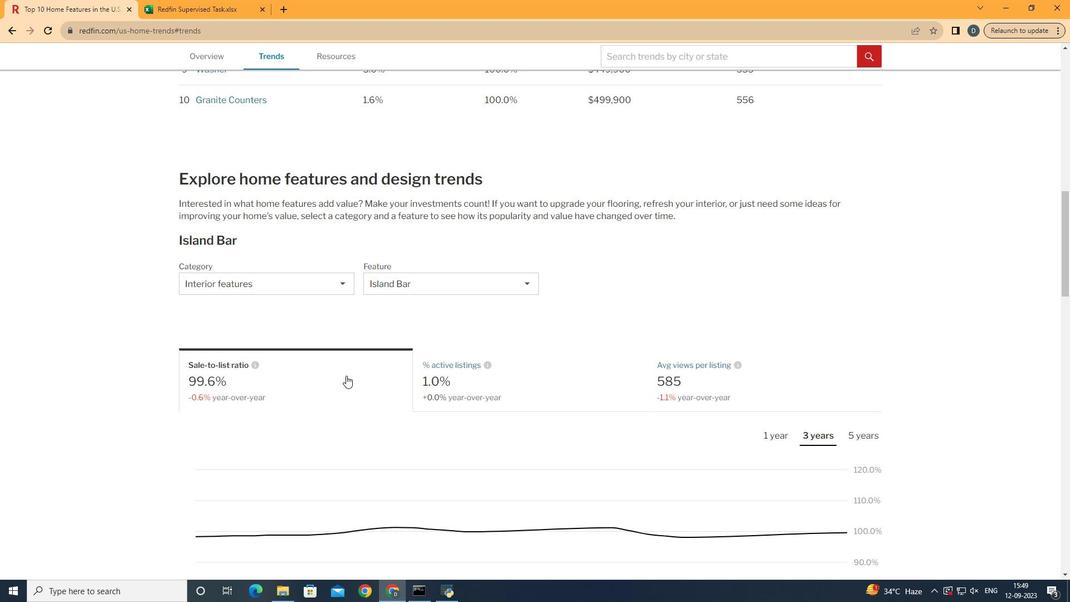 
Action: Mouse moved to (349, 379)
Screenshot: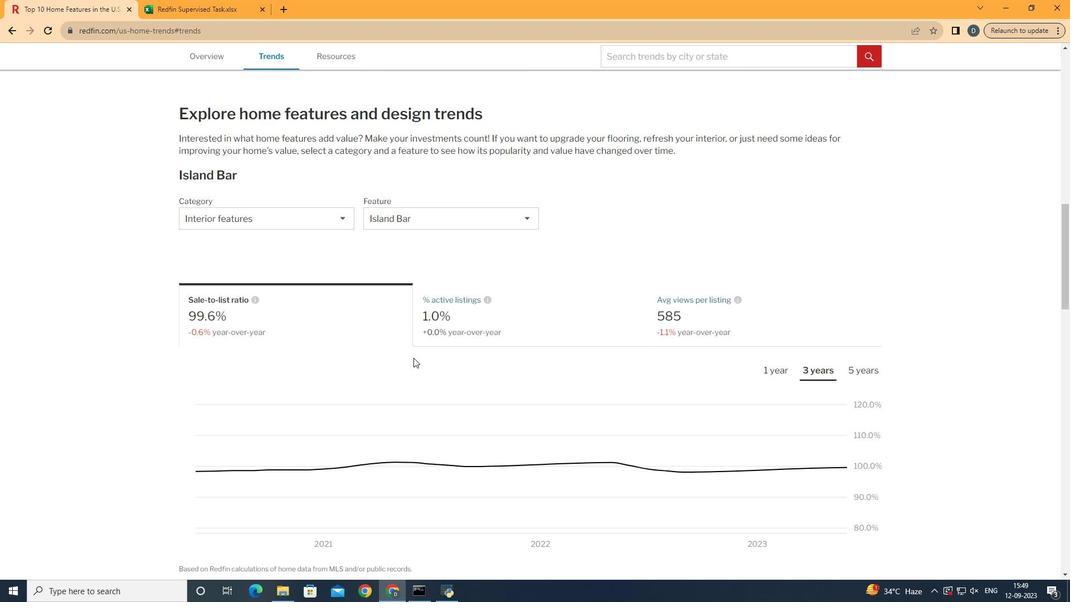 
Action: Mouse scrolled (349, 378) with delta (0, 0)
Screenshot: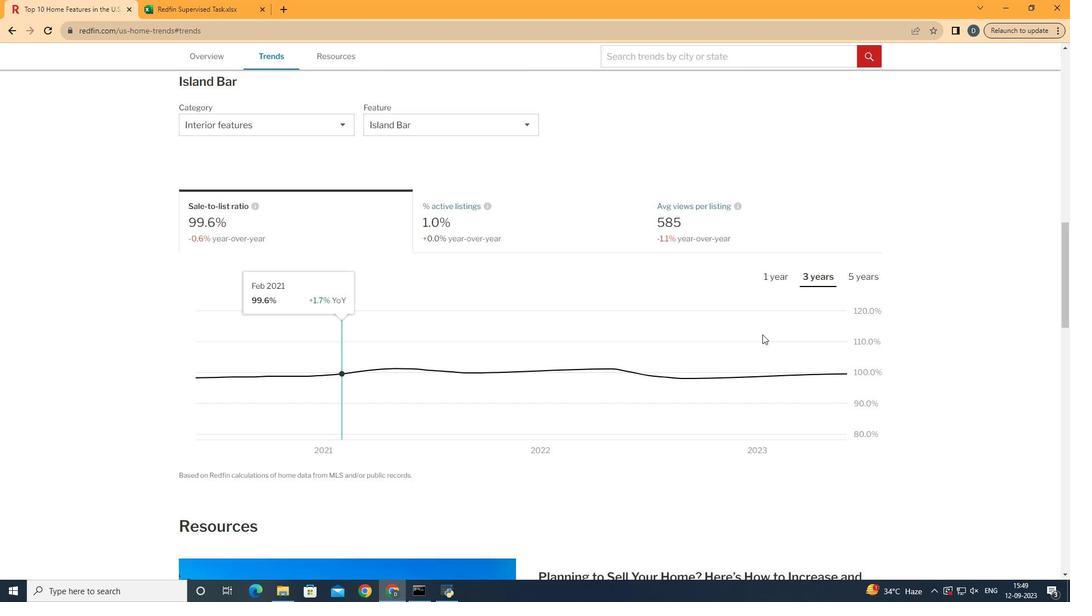 
Action: Mouse scrolled (349, 378) with delta (0, 0)
Screenshot: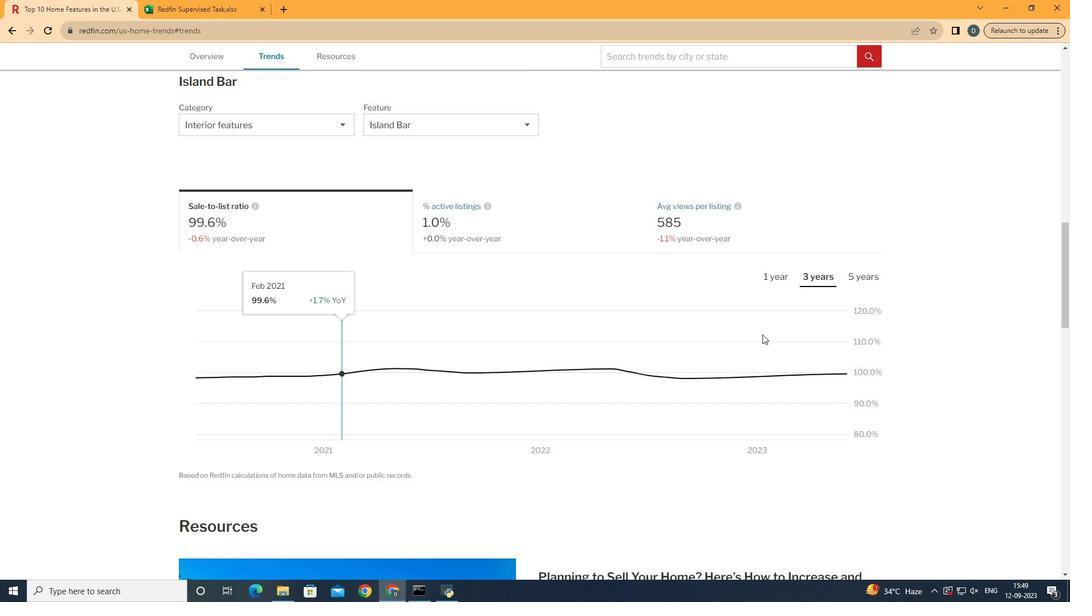 
Action: Mouse moved to (350, 379)
Screenshot: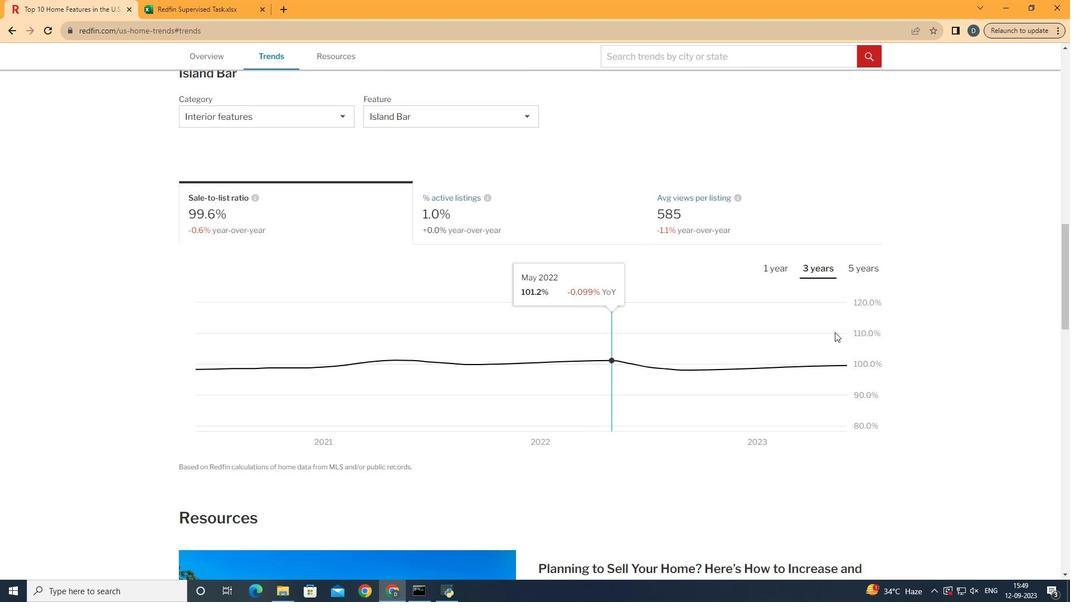
Action: Mouse scrolled (350, 378) with delta (0, 0)
Screenshot: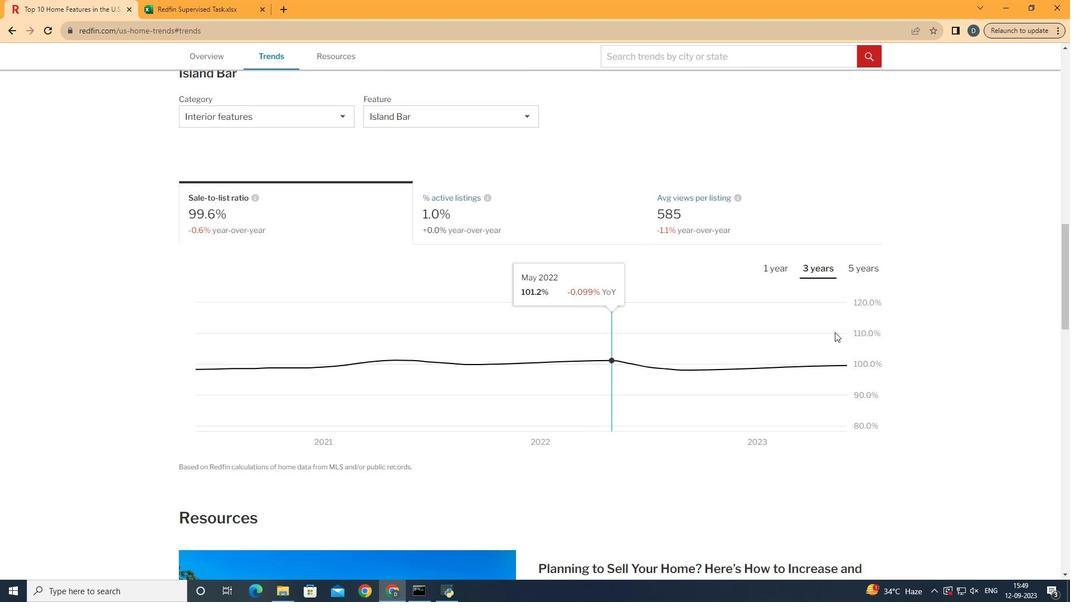 
Action: Mouse moved to (780, 272)
Screenshot: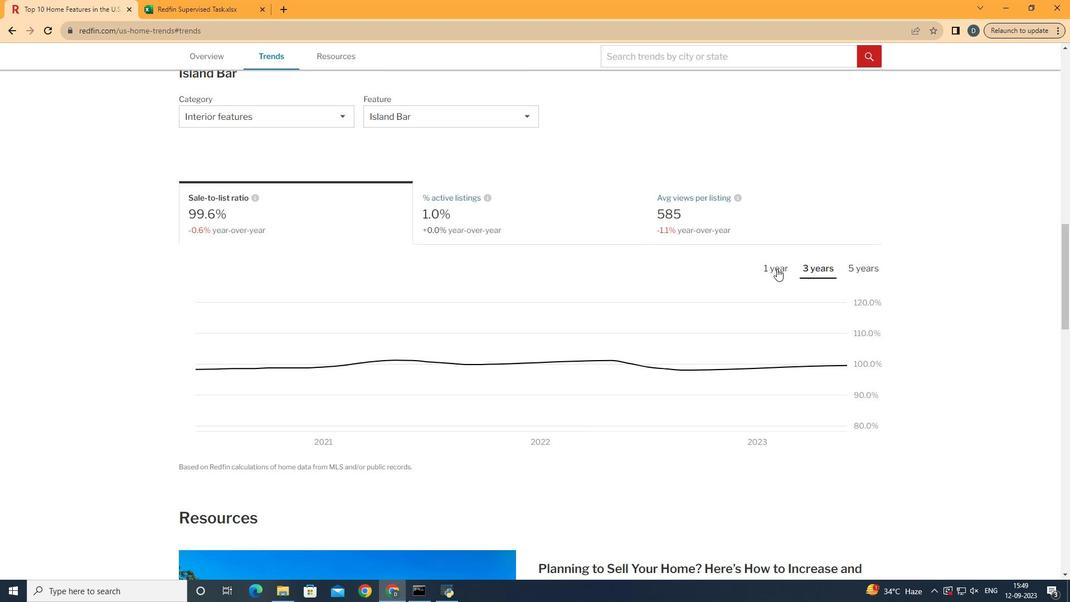 
Action: Mouse pressed left at (780, 272)
Screenshot: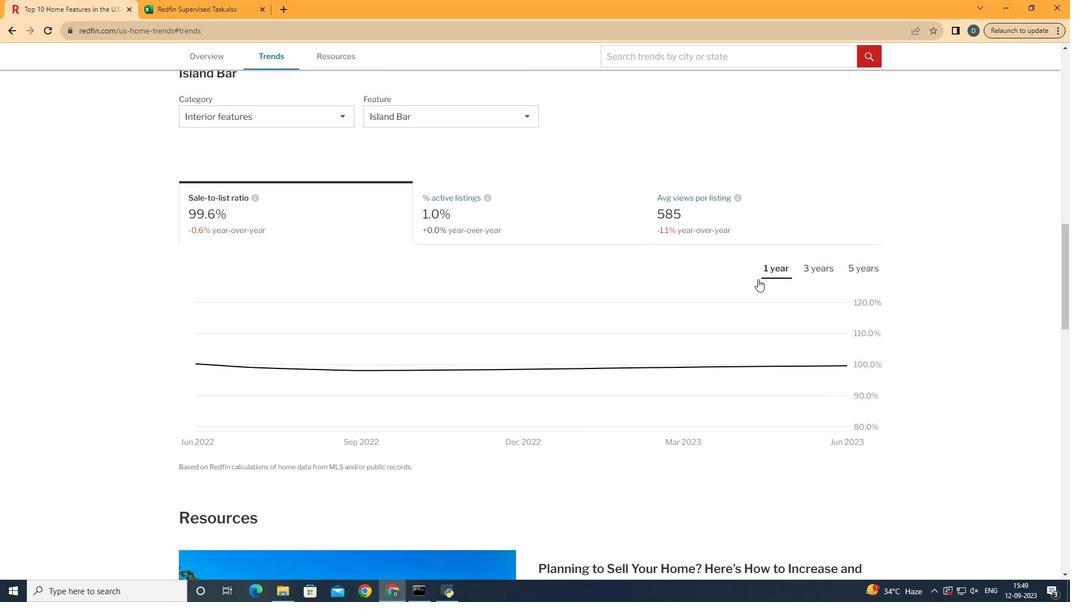 
Action: Mouse moved to (810, 362)
Screenshot: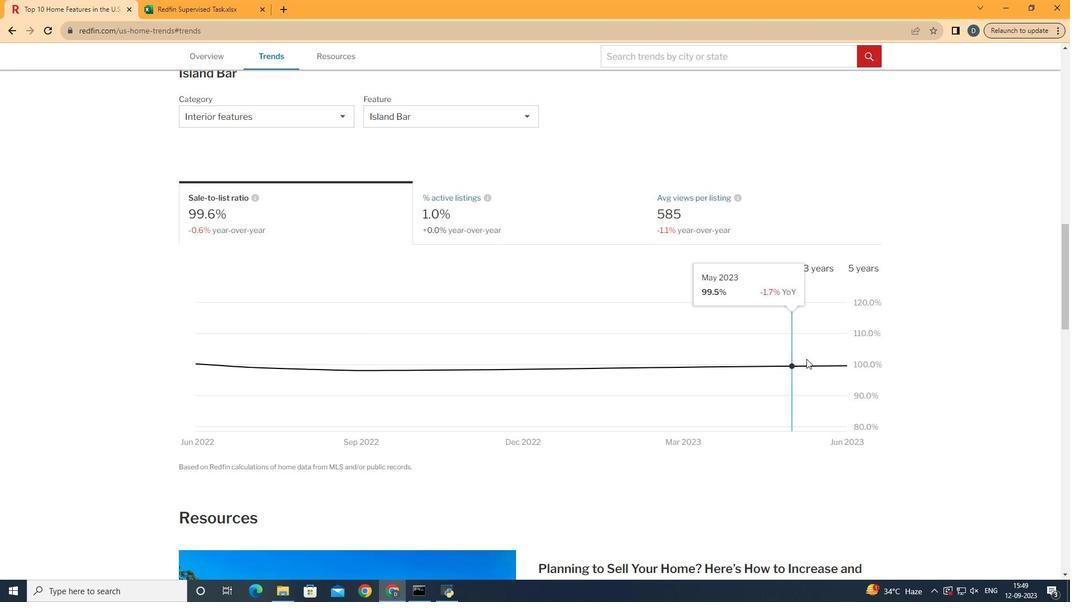 
